 Task: Create a due date automation trigger when advanced on, on the tuesday after a card is due add fields without custom field "Resume" set to a number lower or equal to 1 and greater than 10 at 11:00 AM.
Action: Mouse pressed left at (807, 248)
Screenshot: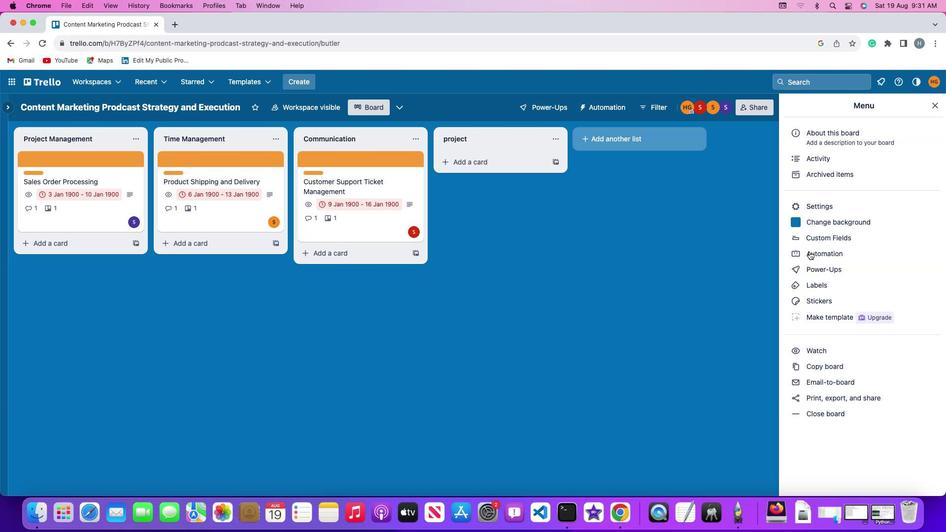 
Action: Mouse moved to (64, 231)
Screenshot: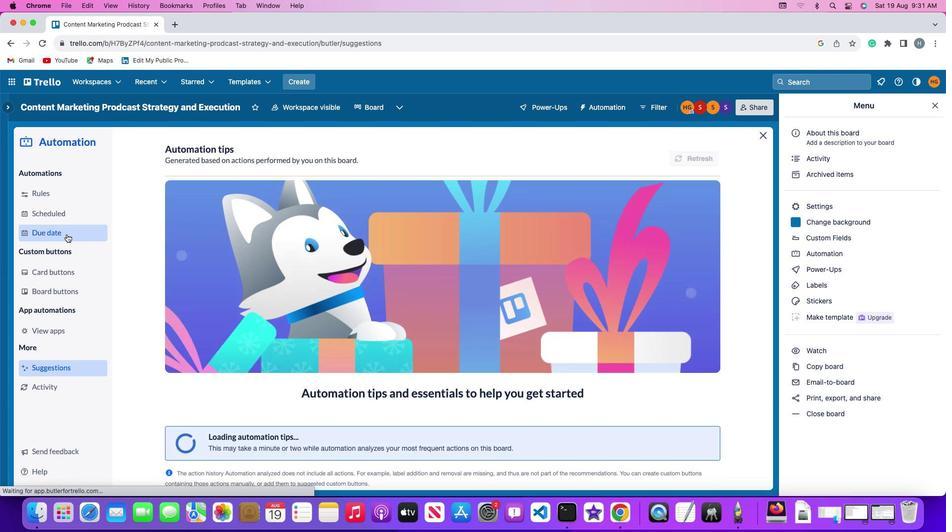
Action: Mouse pressed left at (64, 231)
Screenshot: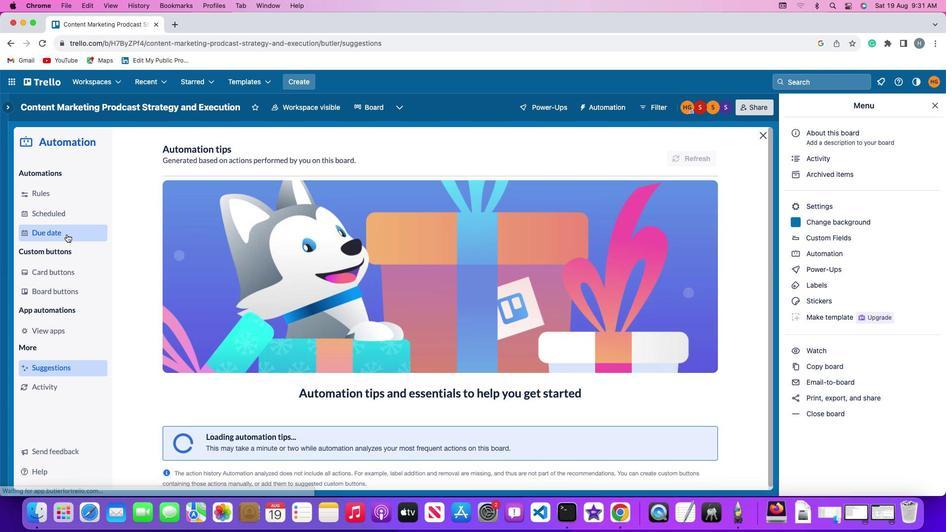 
Action: Mouse moved to (653, 148)
Screenshot: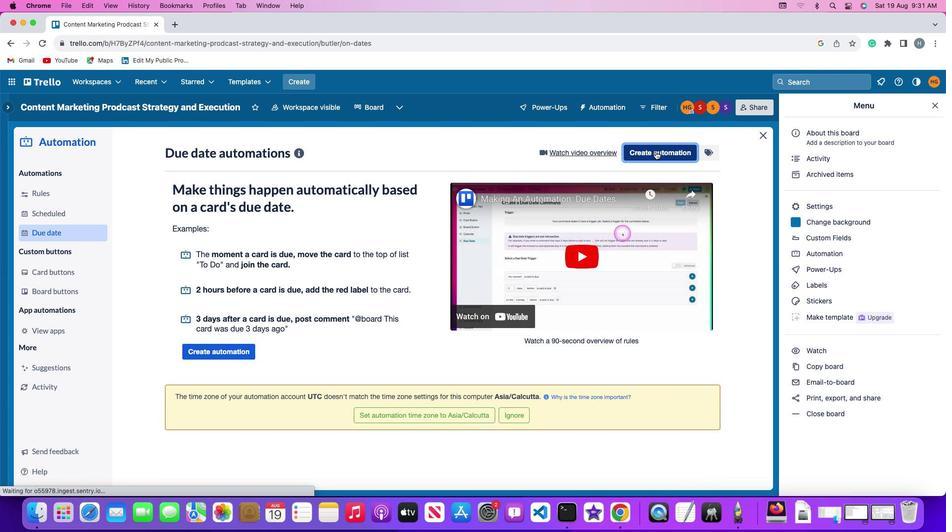 
Action: Mouse pressed left at (653, 148)
Screenshot: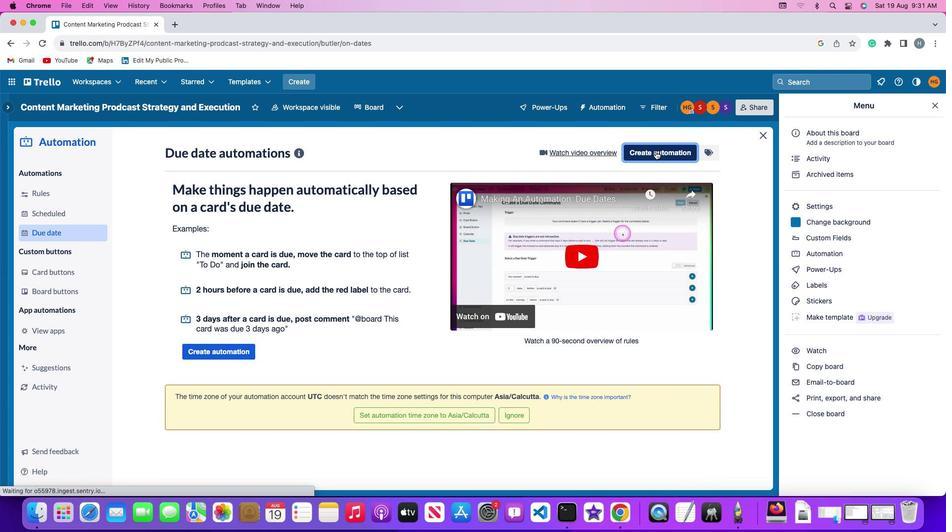 
Action: Mouse moved to (259, 245)
Screenshot: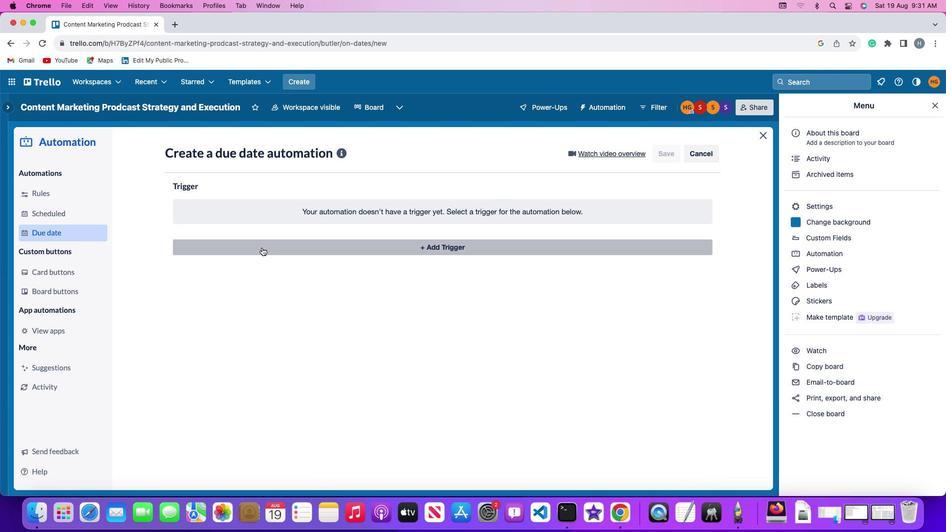 
Action: Mouse pressed left at (259, 245)
Screenshot: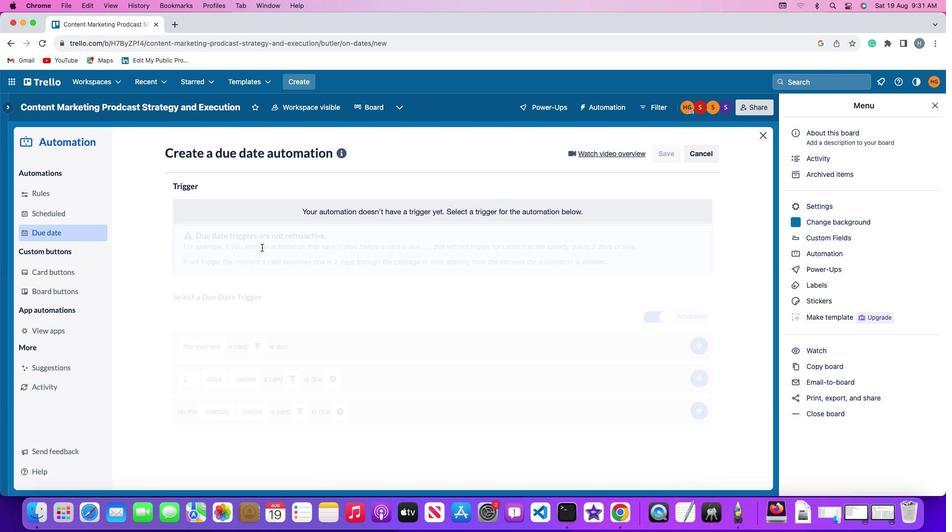 
Action: Mouse moved to (219, 427)
Screenshot: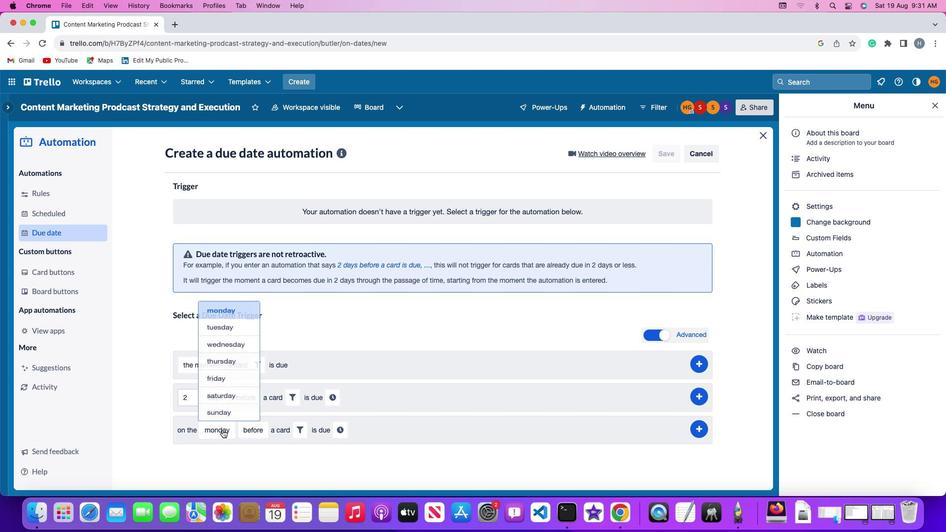 
Action: Mouse pressed left at (219, 427)
Screenshot: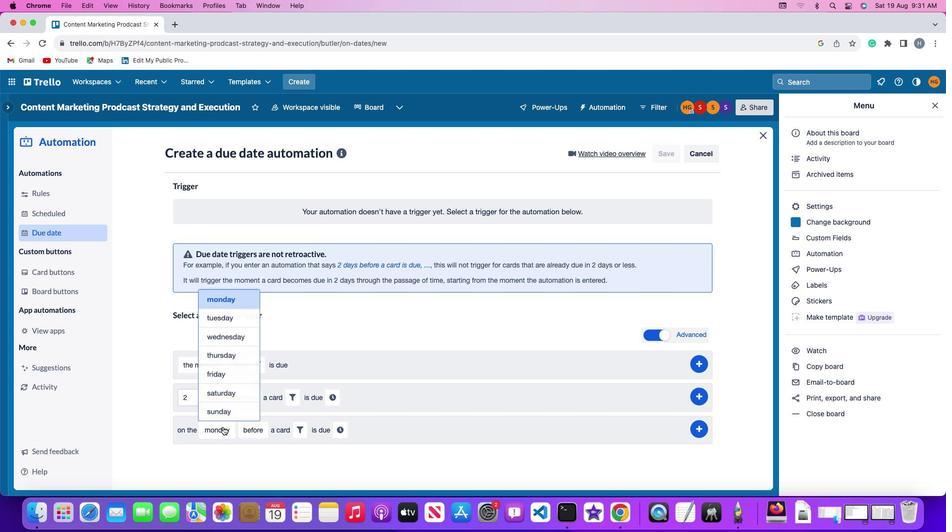 
Action: Mouse moved to (233, 308)
Screenshot: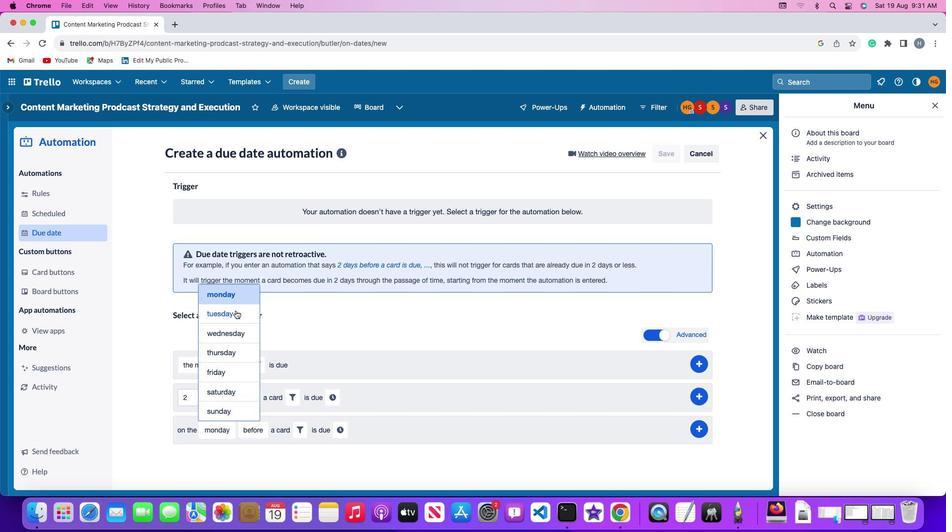 
Action: Mouse pressed left at (233, 308)
Screenshot: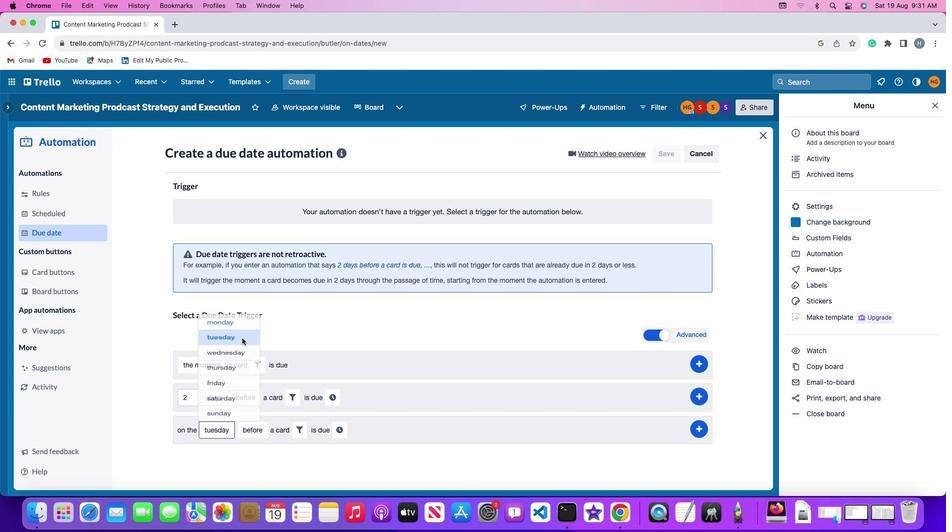 
Action: Mouse moved to (258, 428)
Screenshot: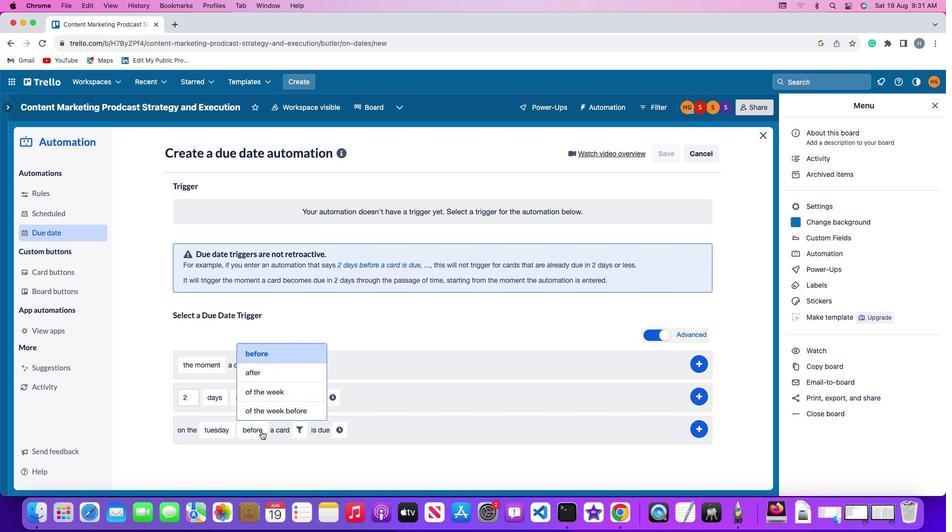 
Action: Mouse pressed left at (258, 428)
Screenshot: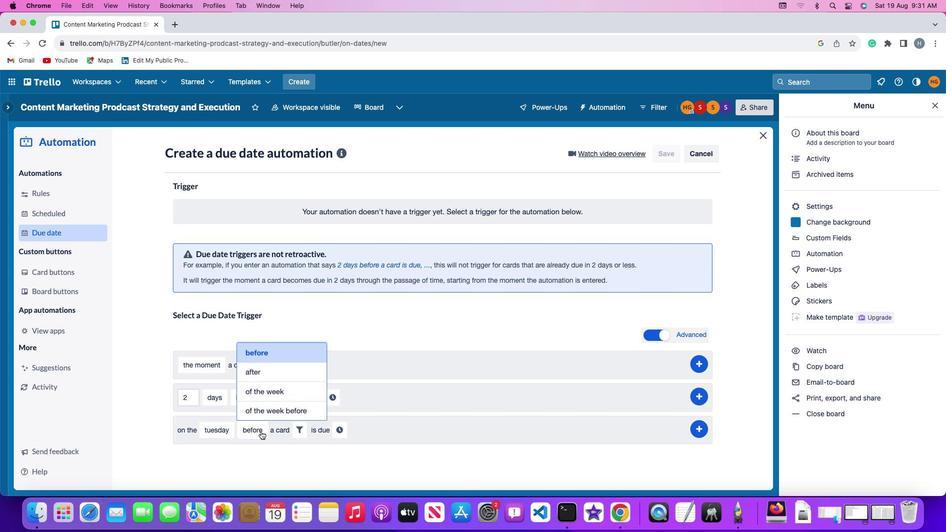 
Action: Mouse moved to (261, 369)
Screenshot: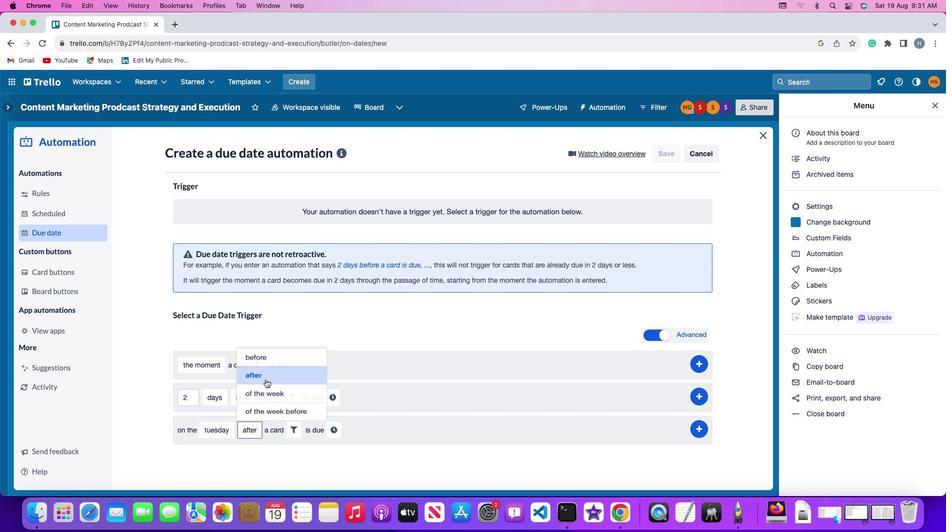 
Action: Mouse pressed left at (261, 369)
Screenshot: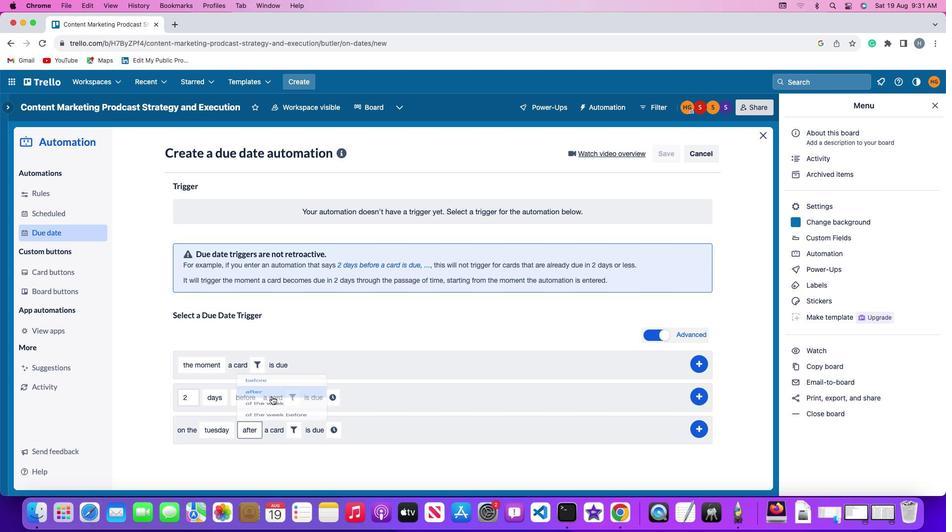 
Action: Mouse moved to (293, 425)
Screenshot: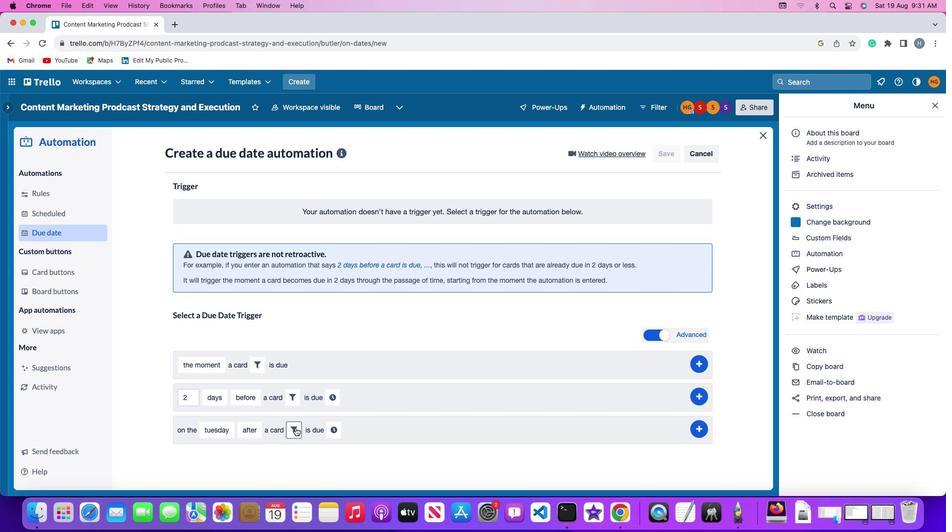 
Action: Mouse pressed left at (293, 425)
Screenshot: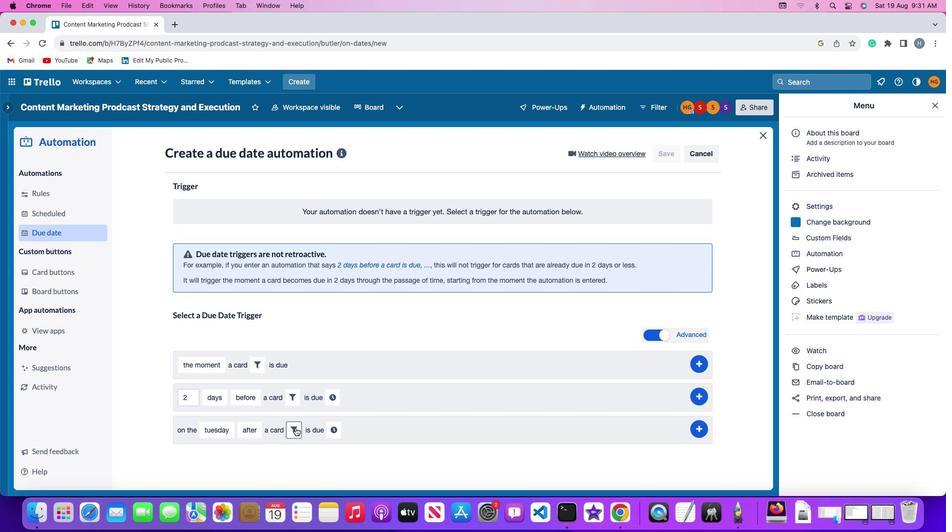 
Action: Mouse moved to (457, 459)
Screenshot: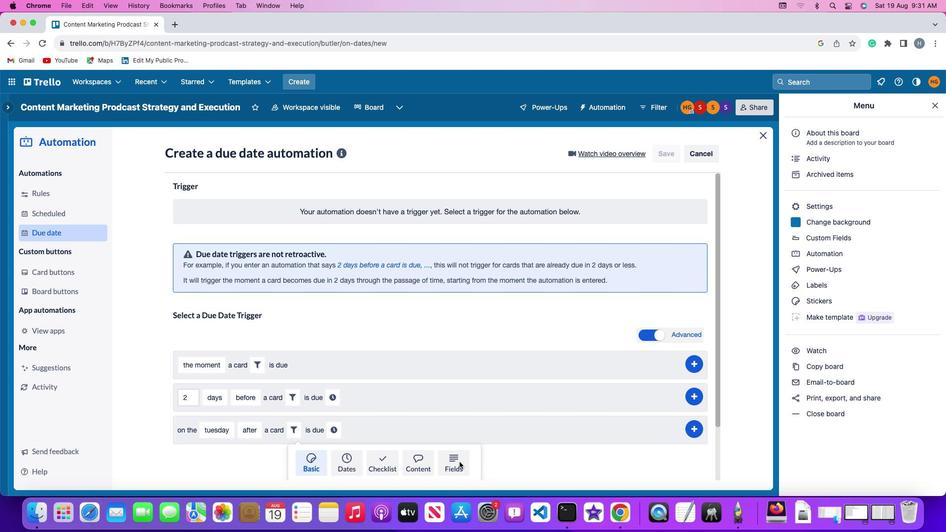 
Action: Mouse pressed left at (457, 459)
Screenshot: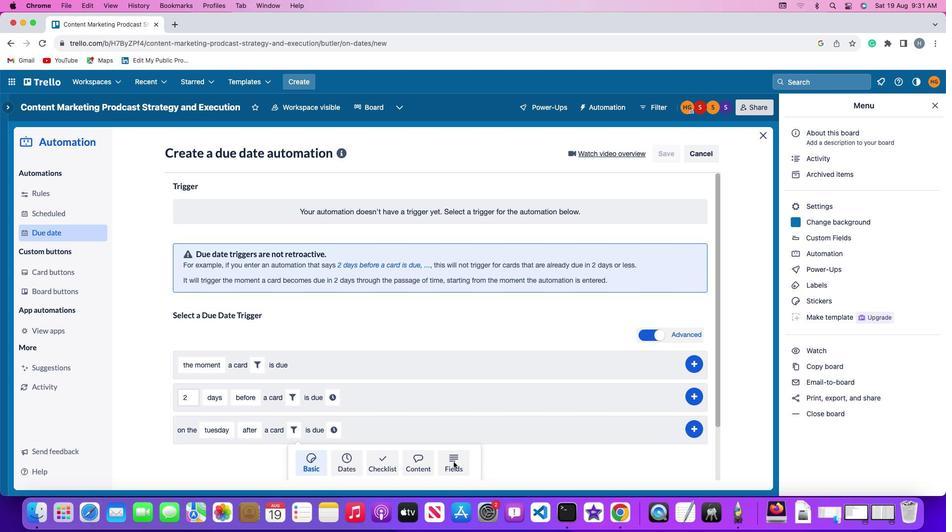 
Action: Mouse moved to (255, 439)
Screenshot: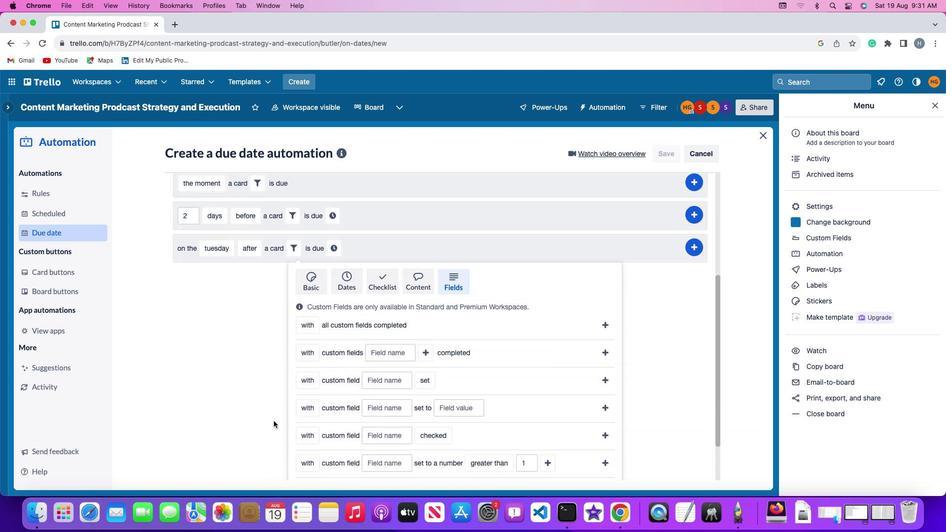 
Action: Mouse scrolled (255, 439) with delta (-1, -2)
Screenshot: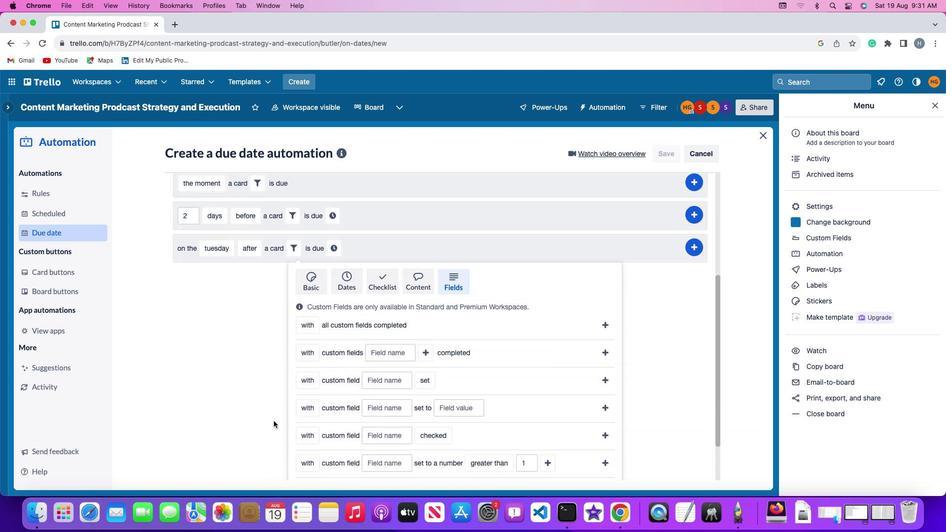 
Action: Mouse moved to (262, 434)
Screenshot: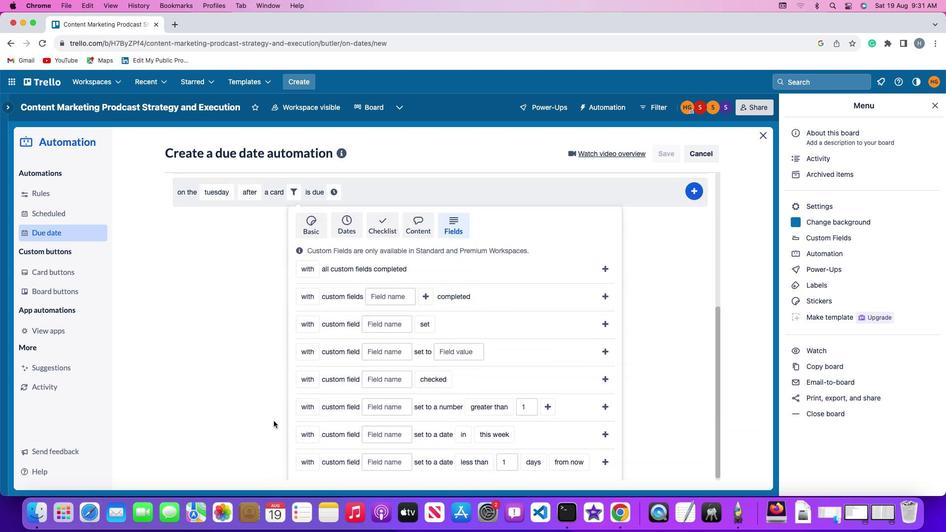 
Action: Mouse scrolled (262, 434) with delta (-1, -2)
Screenshot: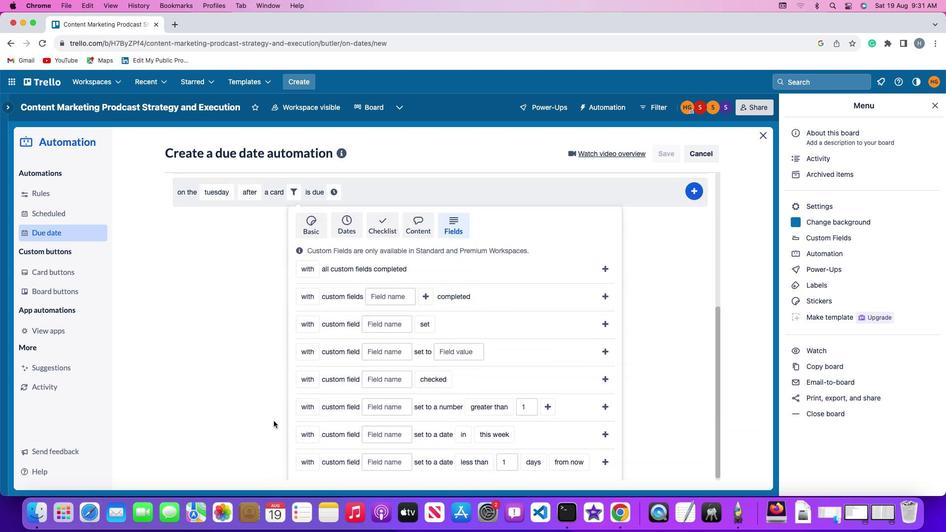 
Action: Mouse moved to (267, 430)
Screenshot: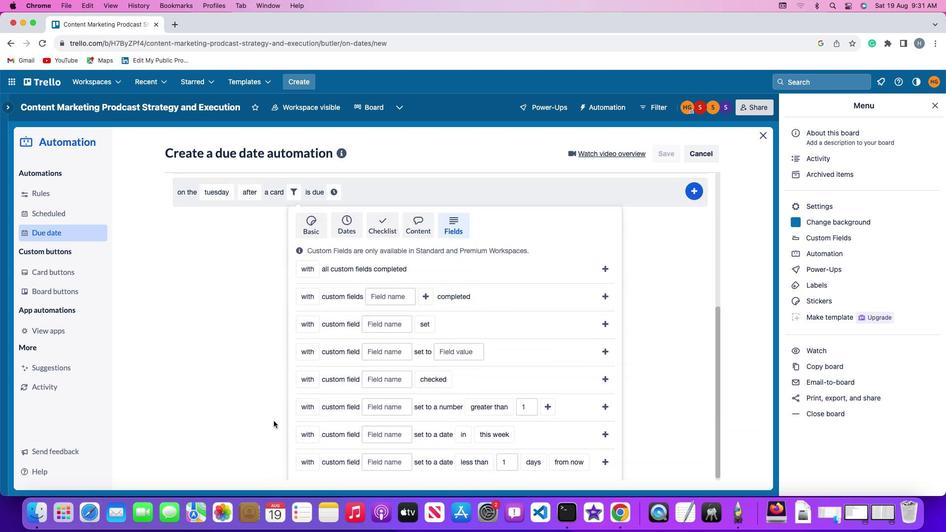
Action: Mouse scrolled (267, 430) with delta (-1, -3)
Screenshot: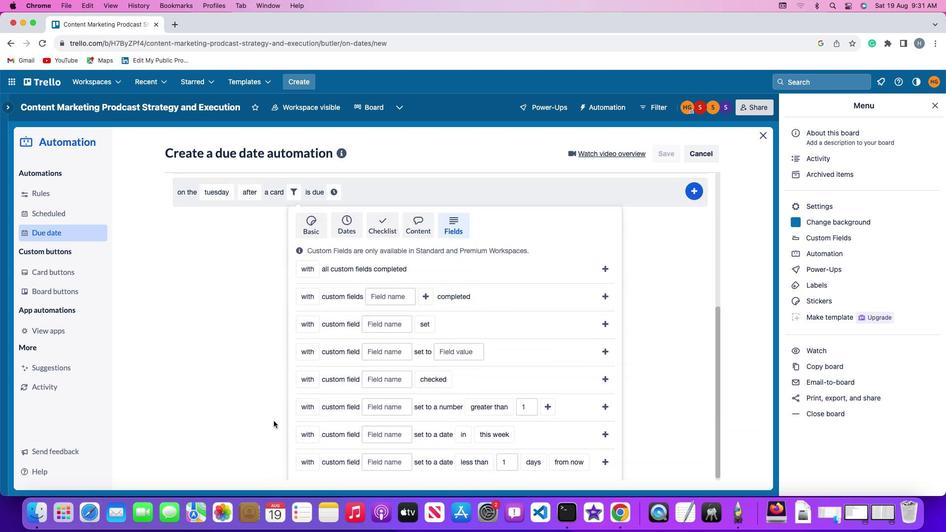 
Action: Mouse moved to (269, 427)
Screenshot: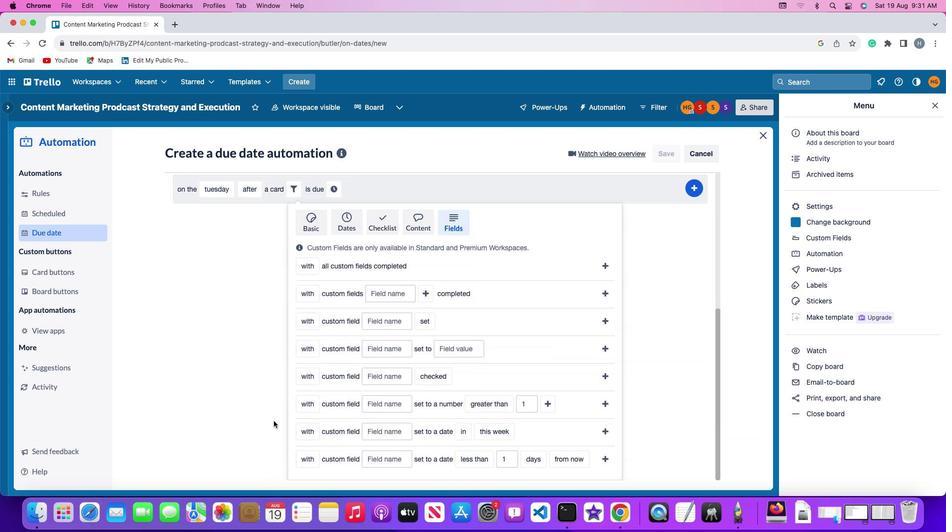 
Action: Mouse scrolled (269, 427) with delta (-1, -4)
Screenshot: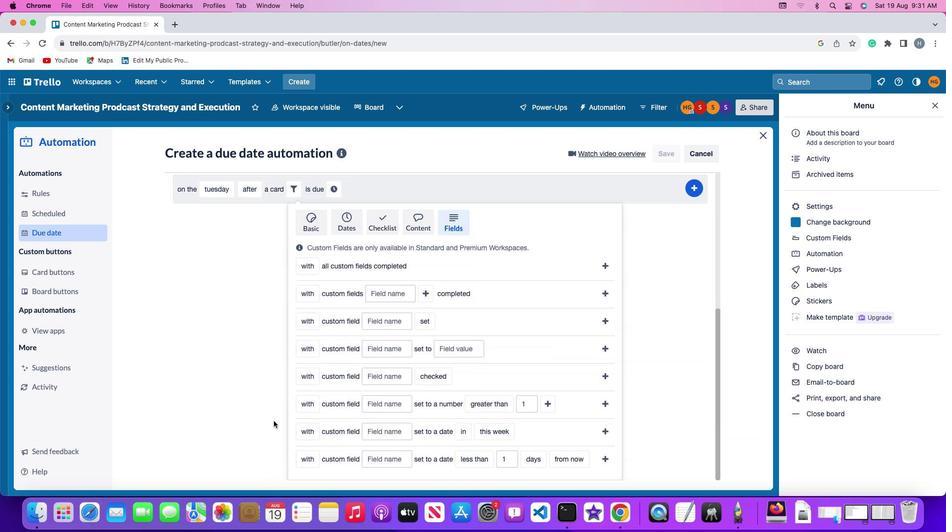 
Action: Mouse moved to (270, 423)
Screenshot: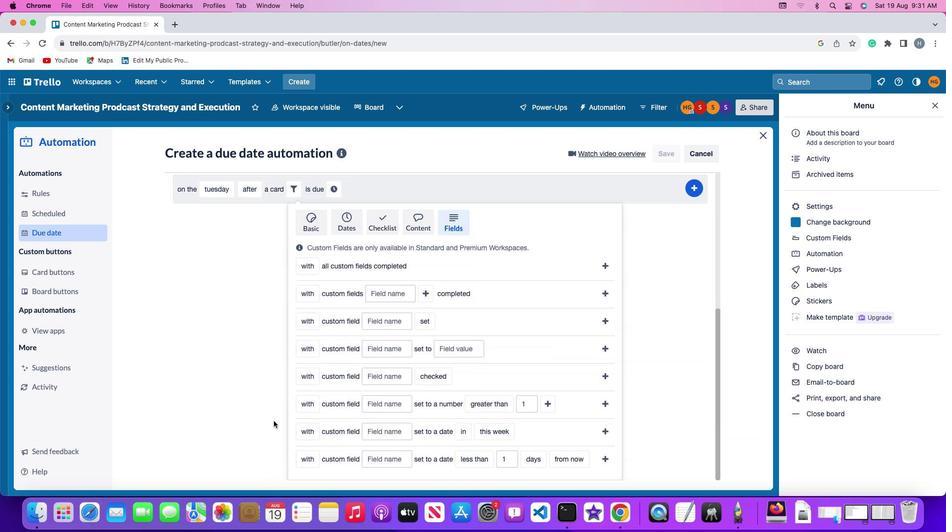 
Action: Mouse scrolled (270, 423) with delta (-1, -4)
Screenshot: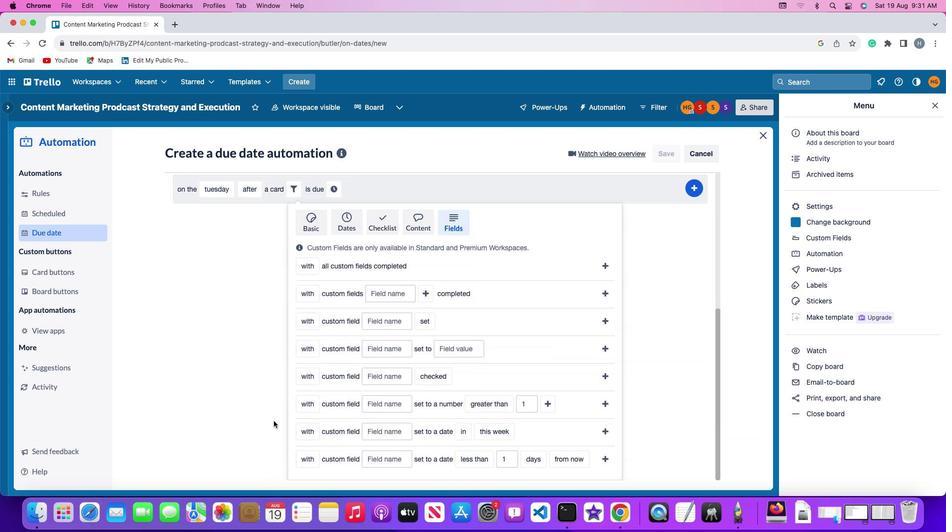 
Action: Mouse moved to (271, 418)
Screenshot: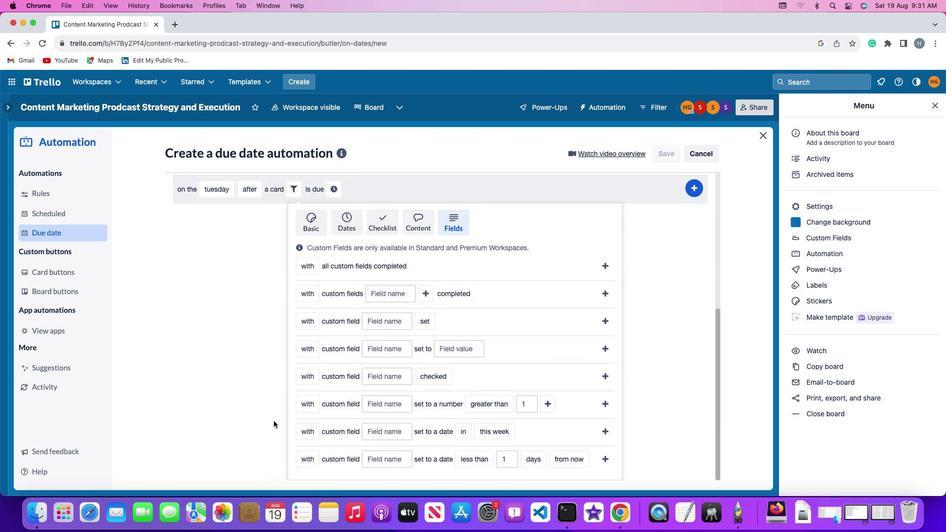 
Action: Mouse scrolled (271, 418) with delta (-1, -2)
Screenshot: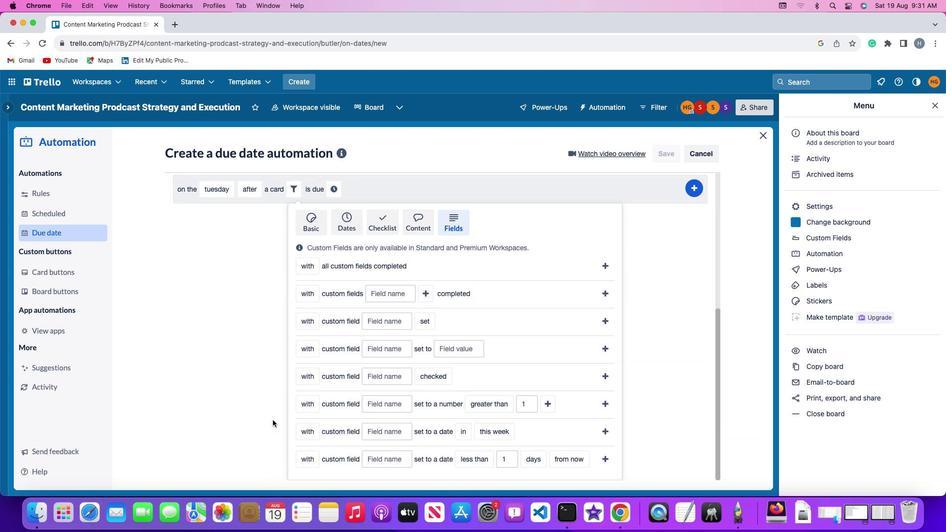 
Action: Mouse scrolled (271, 418) with delta (-1, -2)
Screenshot: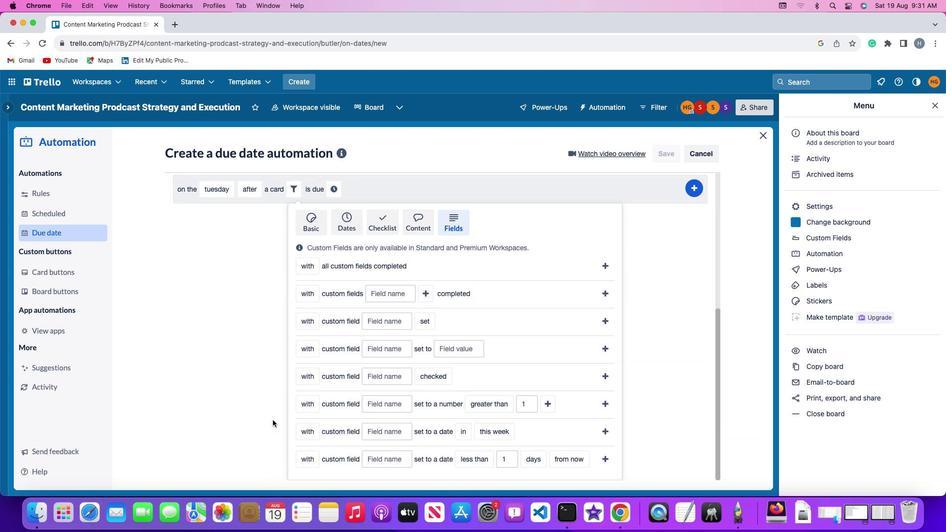 
Action: Mouse moved to (271, 418)
Screenshot: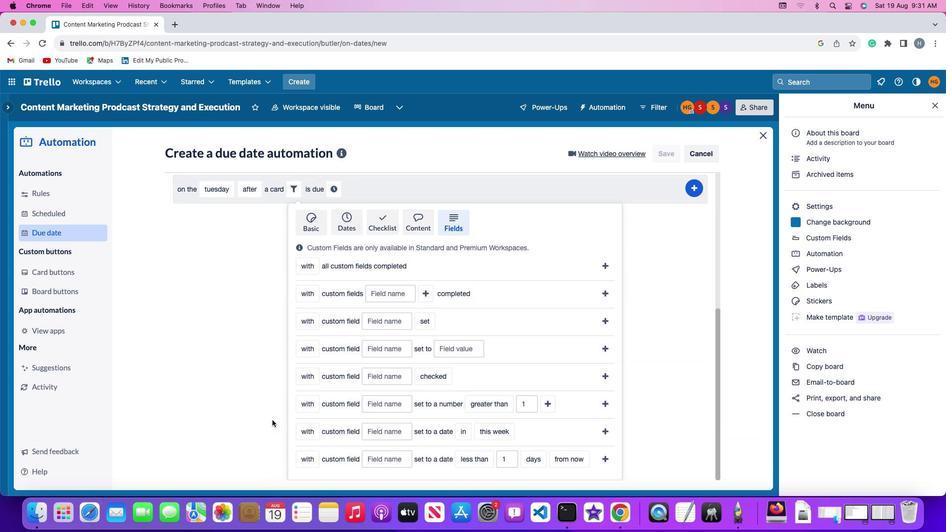 
Action: Mouse scrolled (271, 418) with delta (-1, -3)
Screenshot: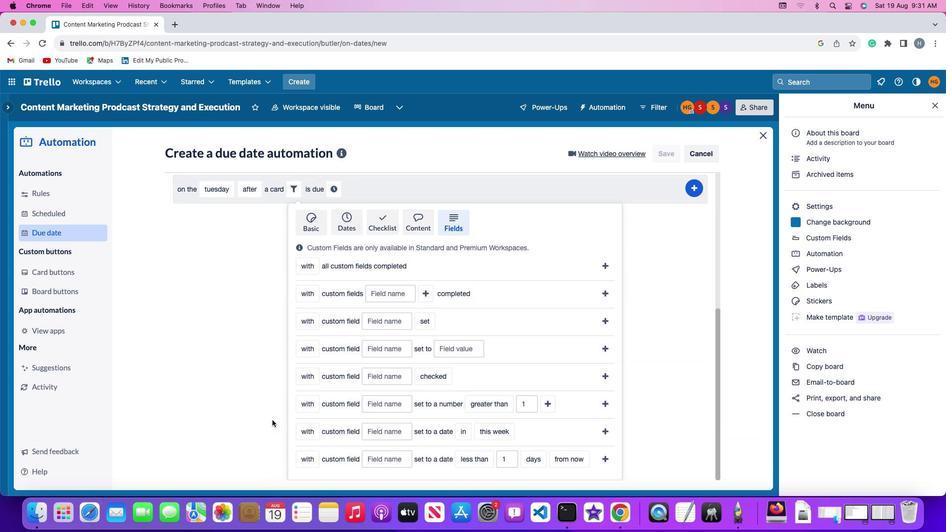 
Action: Mouse moved to (271, 418)
Screenshot: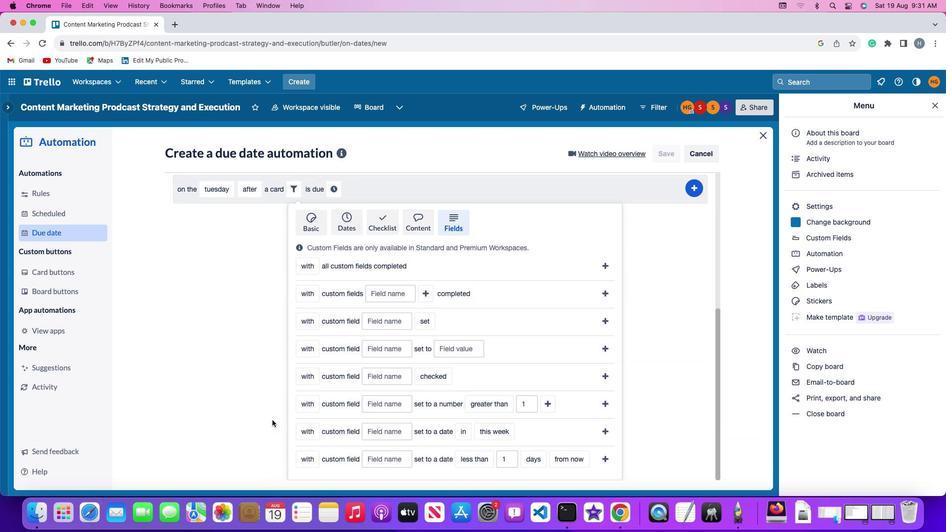 
Action: Mouse scrolled (271, 418) with delta (-1, -4)
Screenshot: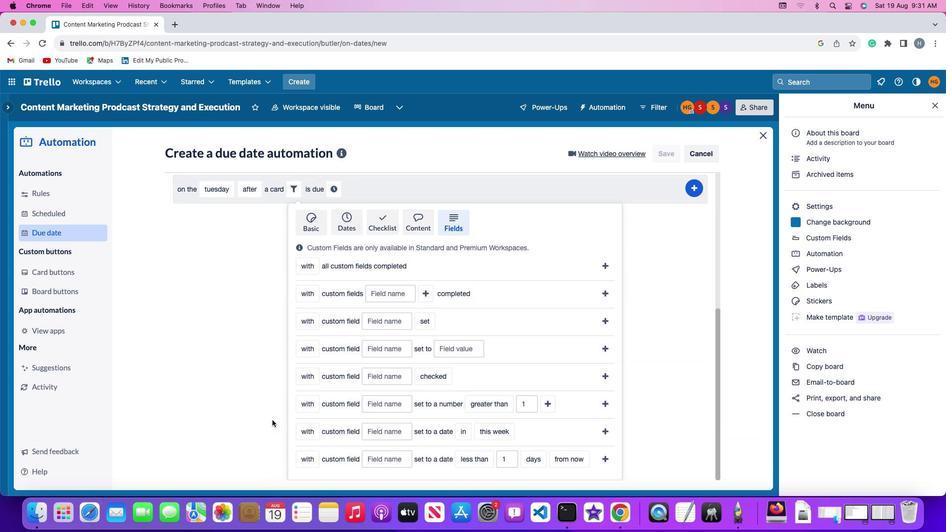 
Action: Mouse moved to (270, 418)
Screenshot: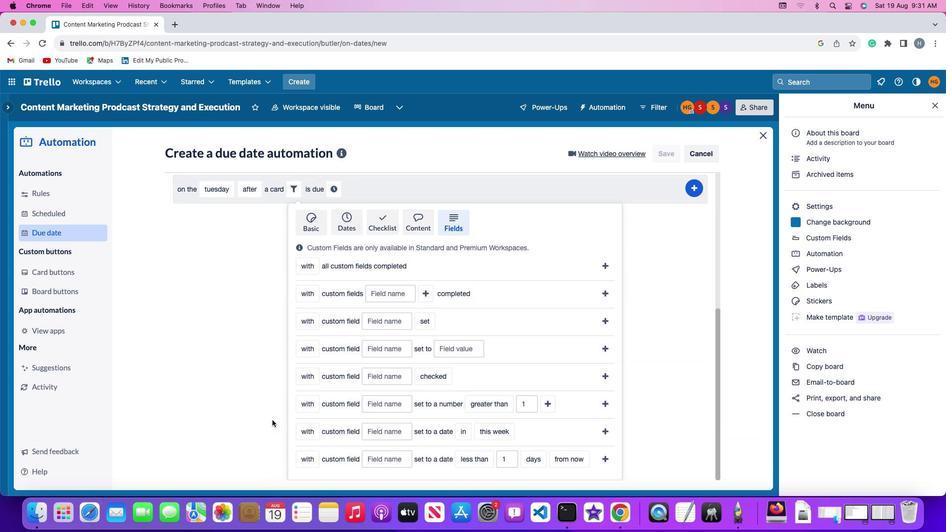 
Action: Mouse scrolled (270, 418) with delta (-1, -4)
Screenshot: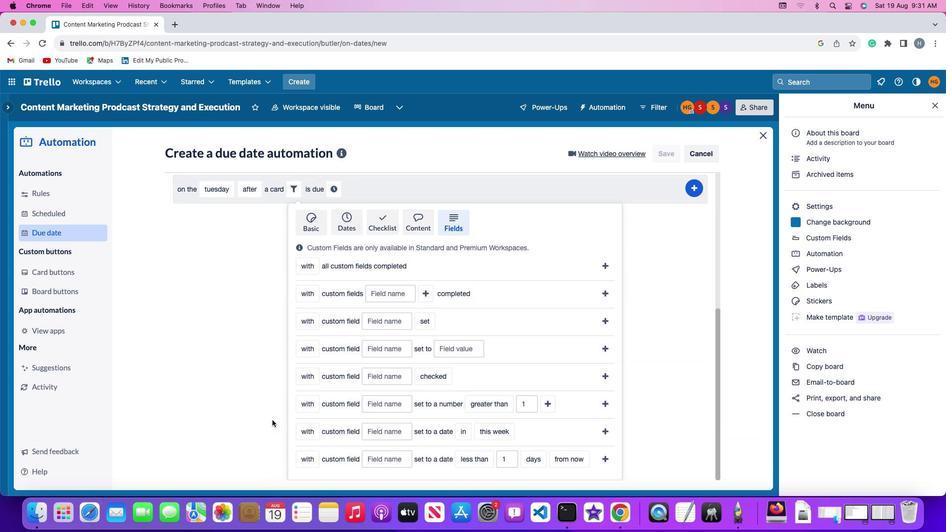 
Action: Mouse moved to (305, 405)
Screenshot: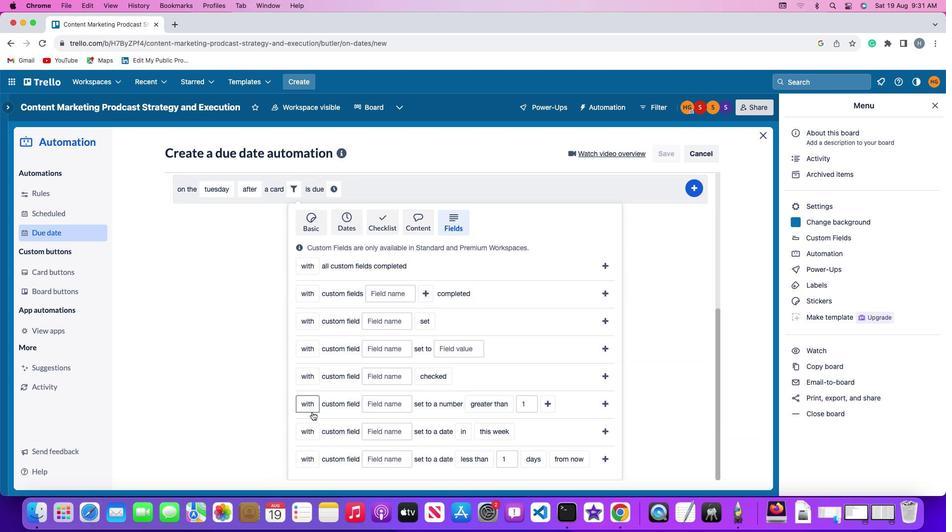 
Action: Mouse pressed left at (305, 405)
Screenshot: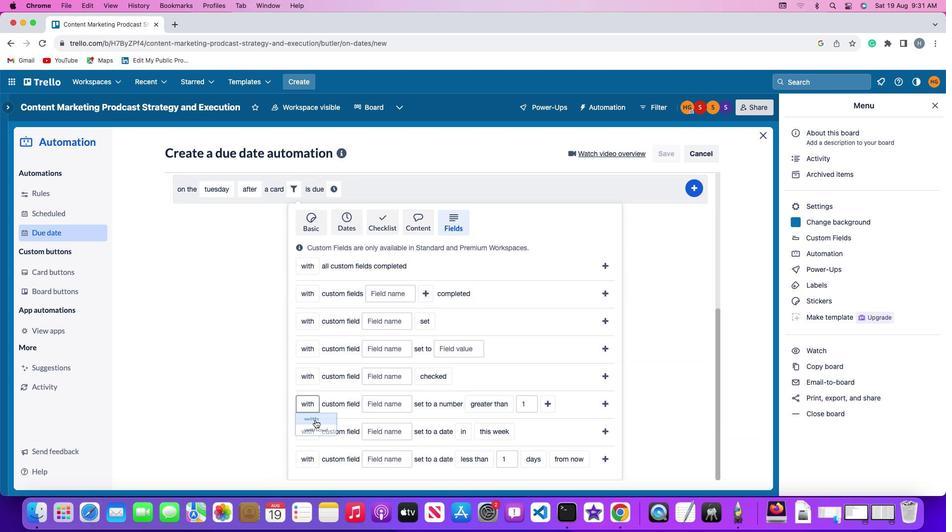 
Action: Mouse moved to (314, 439)
Screenshot: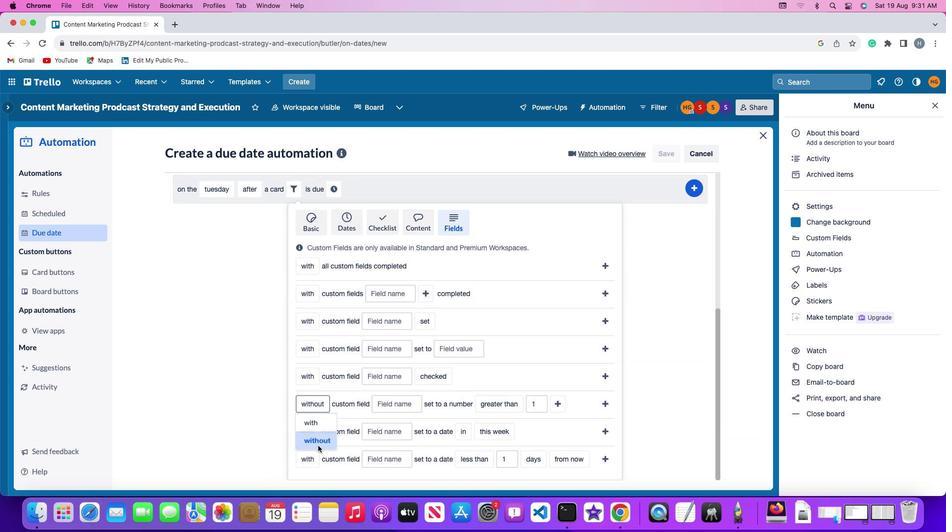 
Action: Mouse pressed left at (314, 439)
Screenshot: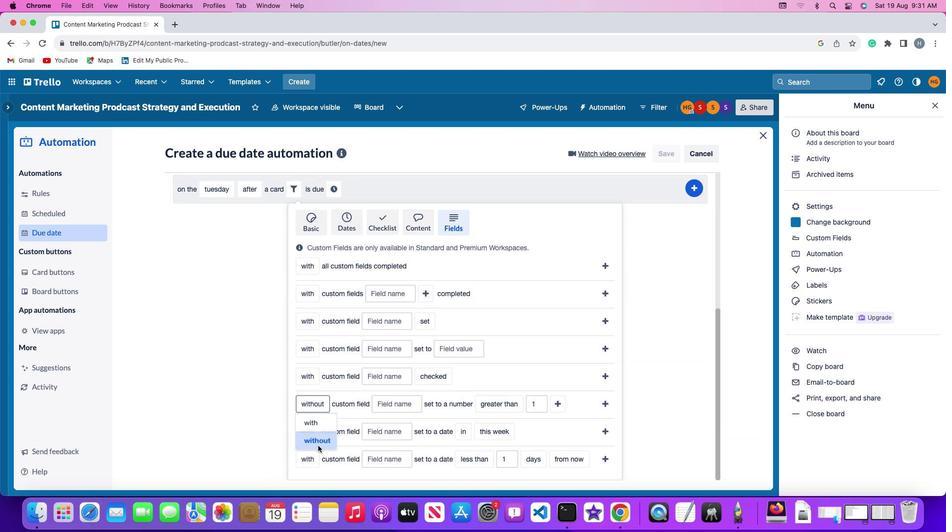 
Action: Mouse moved to (389, 400)
Screenshot: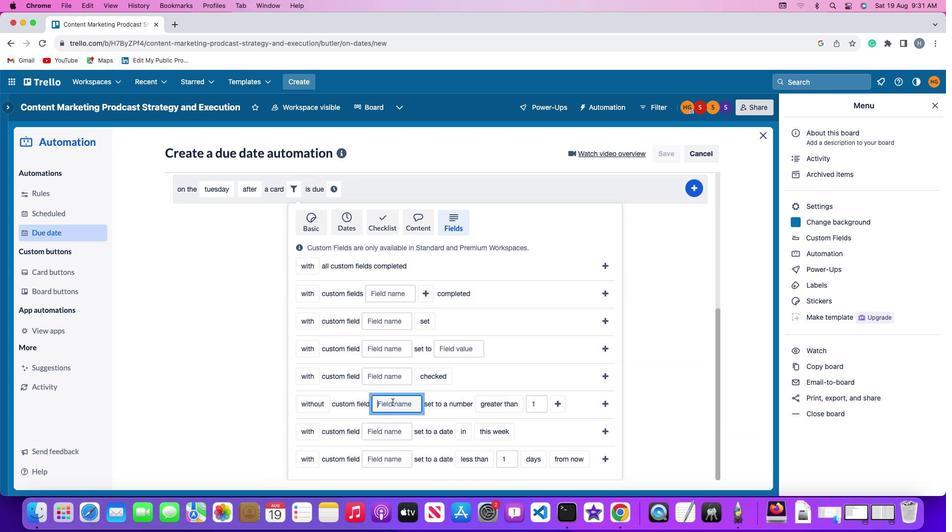 
Action: Mouse pressed left at (389, 400)
Screenshot: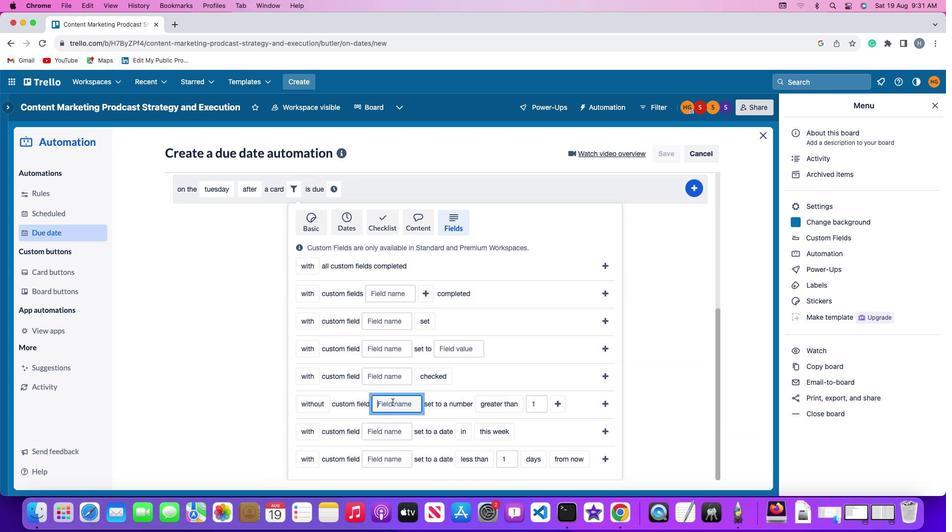 
Action: Key pressed Key.shift'R''e''s''u''m''e'
Screenshot: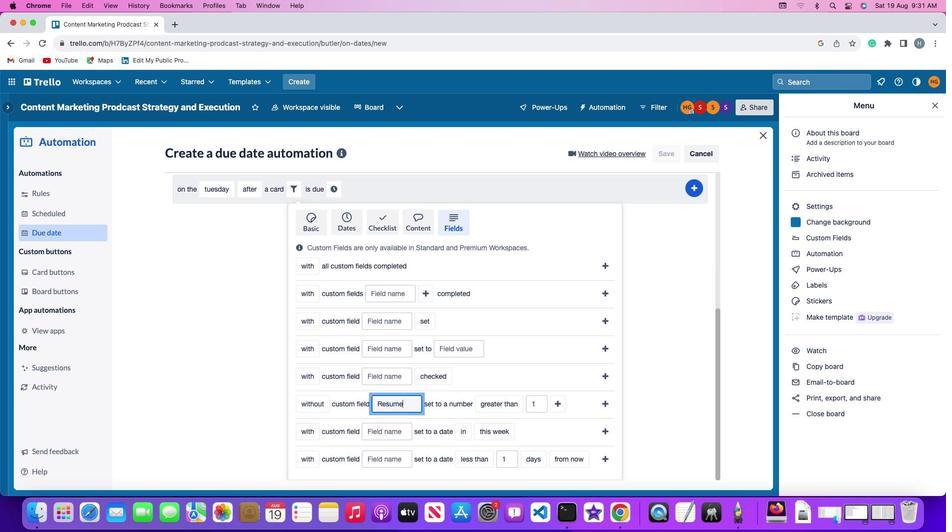 
Action: Mouse moved to (470, 394)
Screenshot: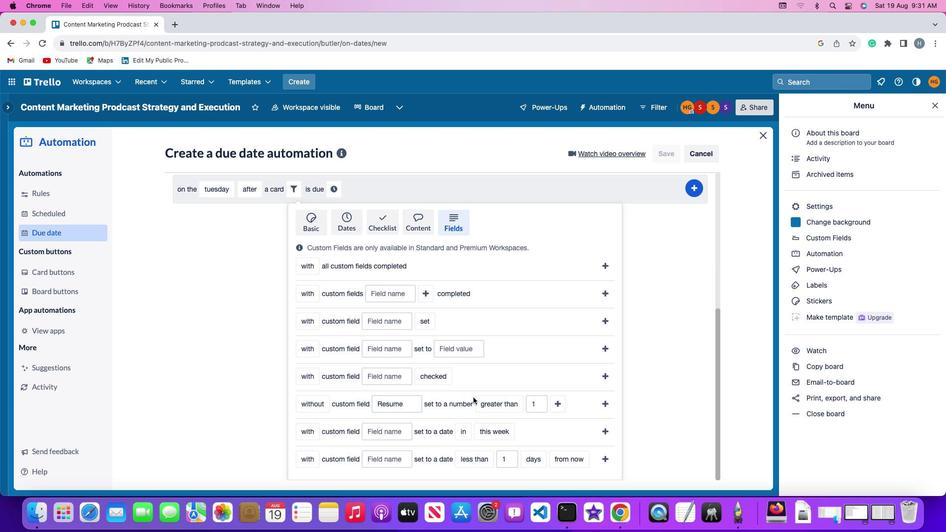 
Action: Mouse pressed left at (470, 394)
Screenshot: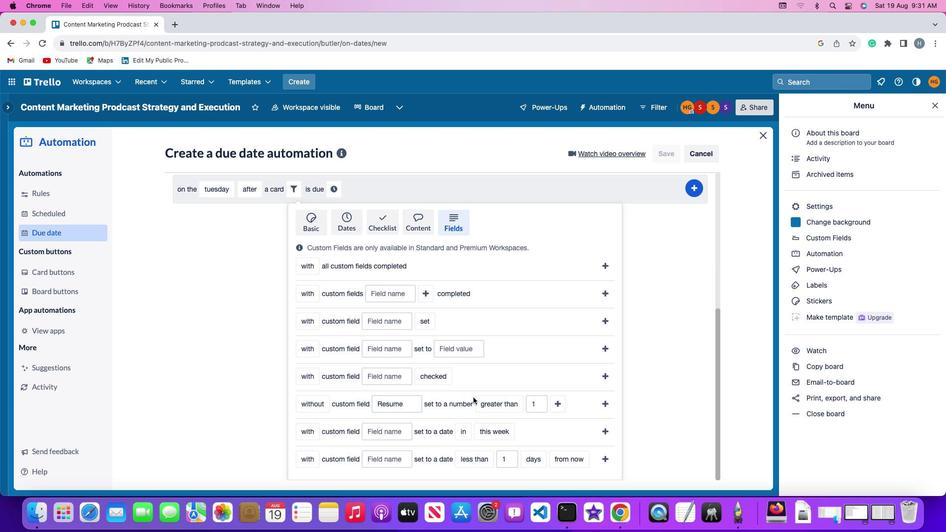 
Action: Mouse moved to (479, 398)
Screenshot: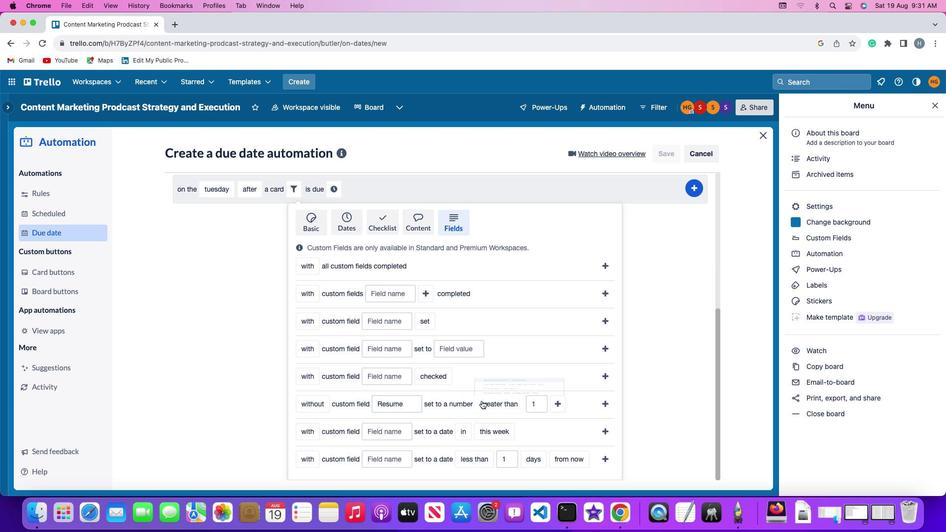 
Action: Mouse pressed left at (479, 398)
Screenshot: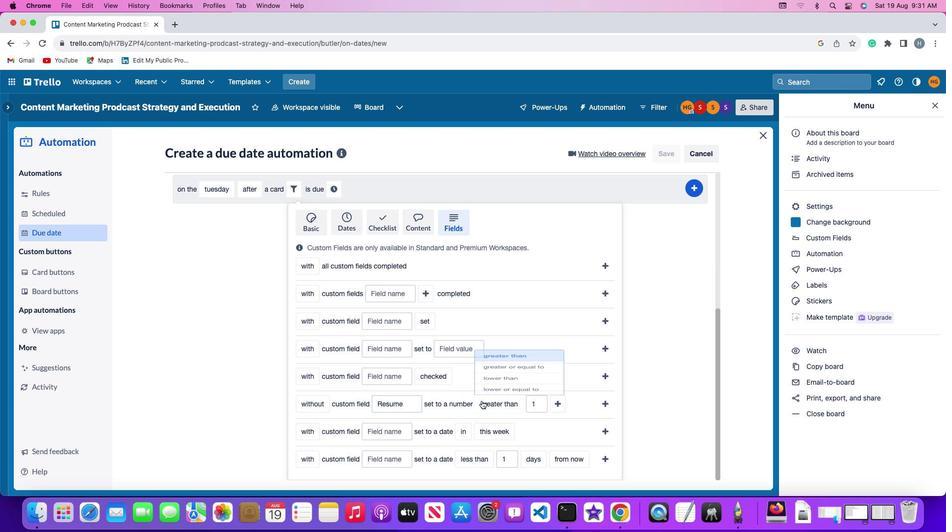 
Action: Mouse moved to (492, 383)
Screenshot: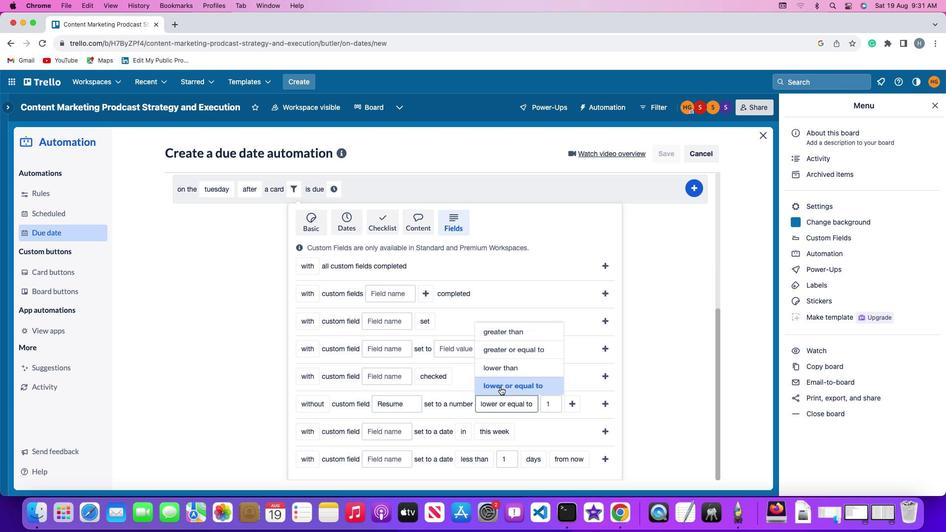 
Action: Mouse pressed left at (492, 383)
Screenshot: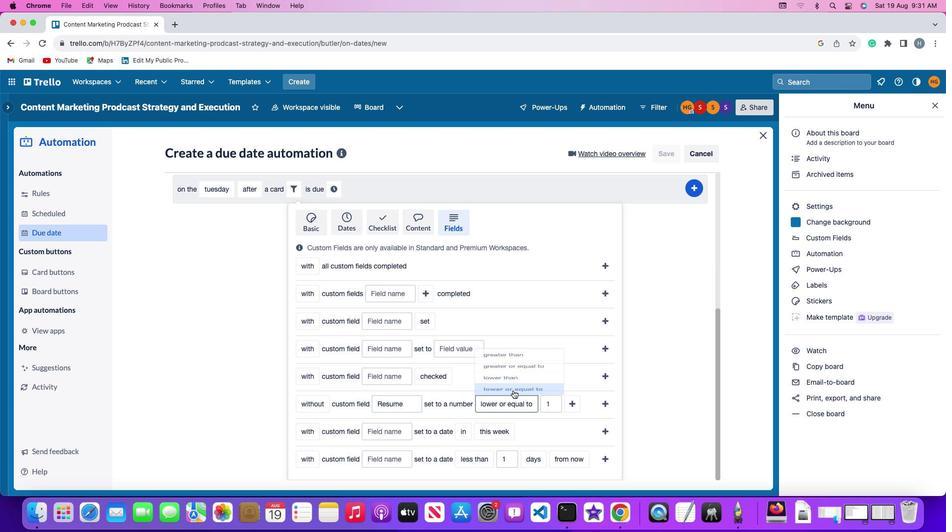 
Action: Mouse moved to (554, 403)
Screenshot: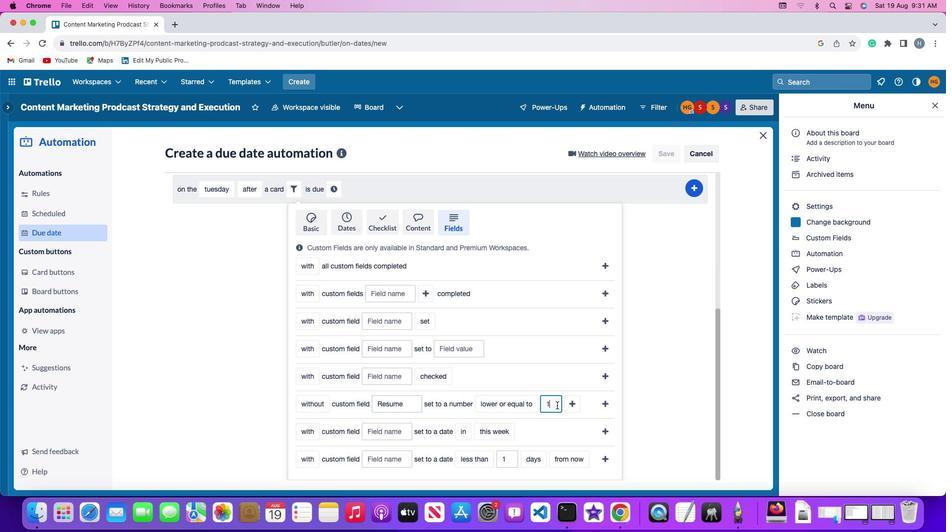 
Action: Mouse pressed left at (554, 403)
Screenshot: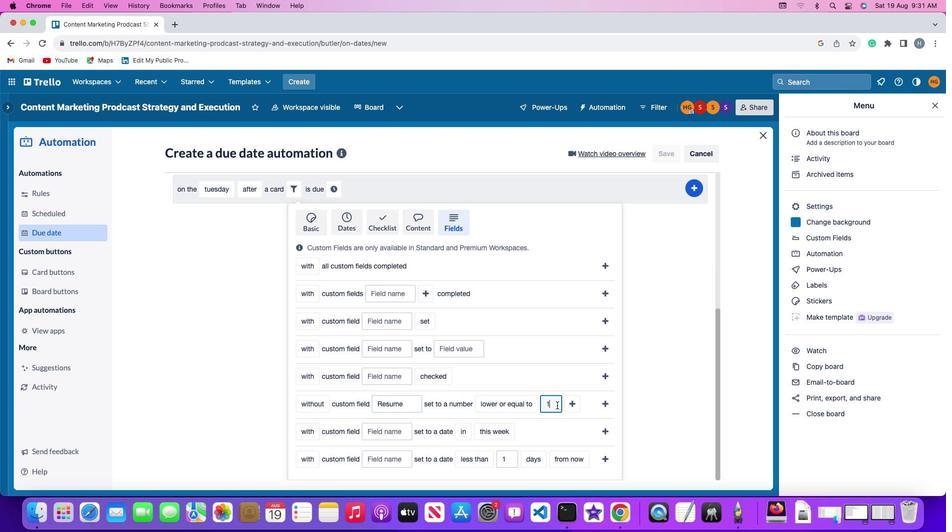 
Action: Mouse moved to (554, 402)
Screenshot: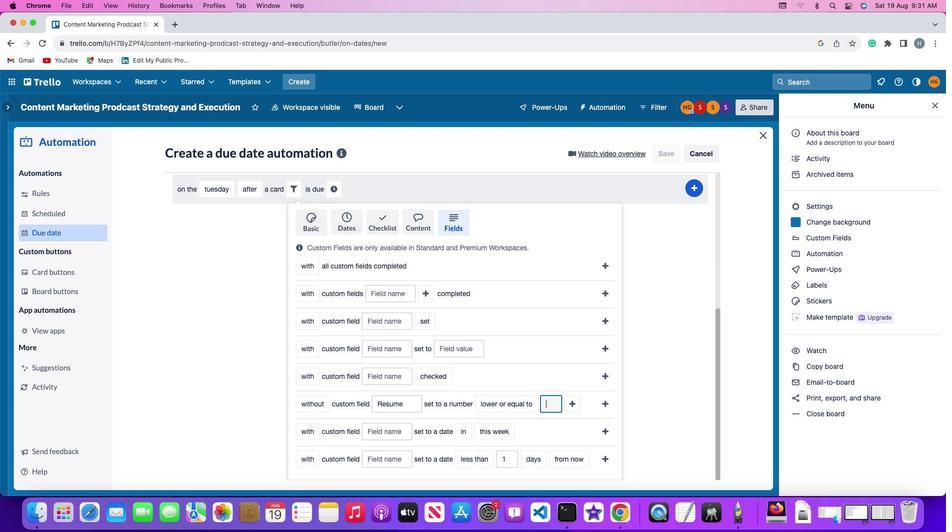 
Action: Key pressed Key.backspace
Screenshot: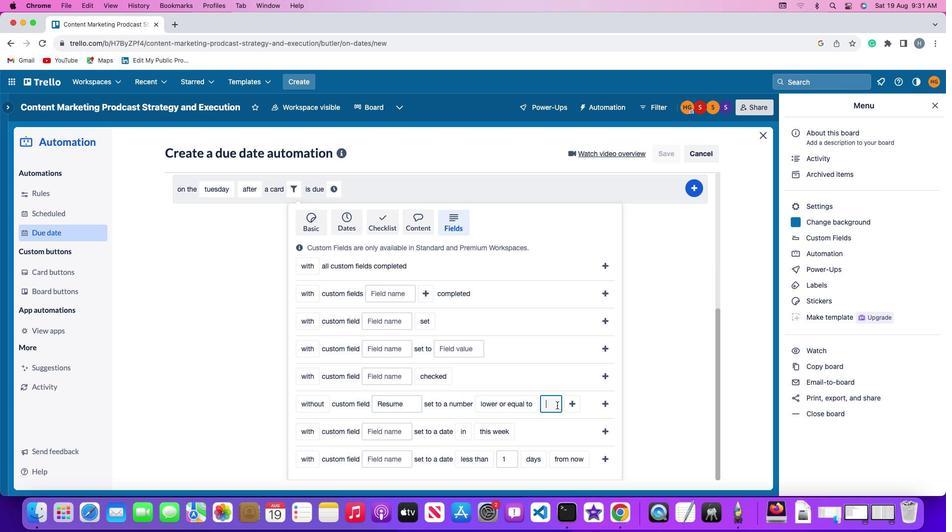 
Action: Mouse moved to (554, 403)
Screenshot: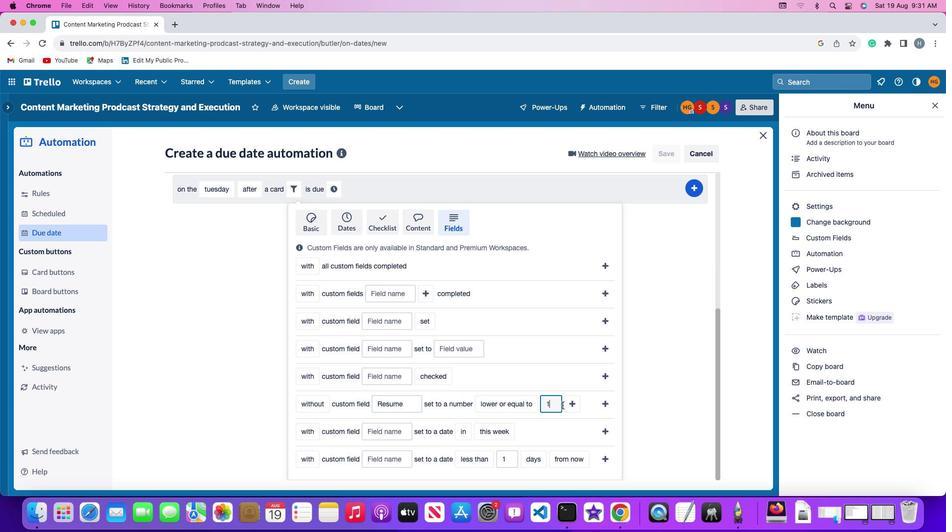 
Action: Key pressed '1'
Screenshot: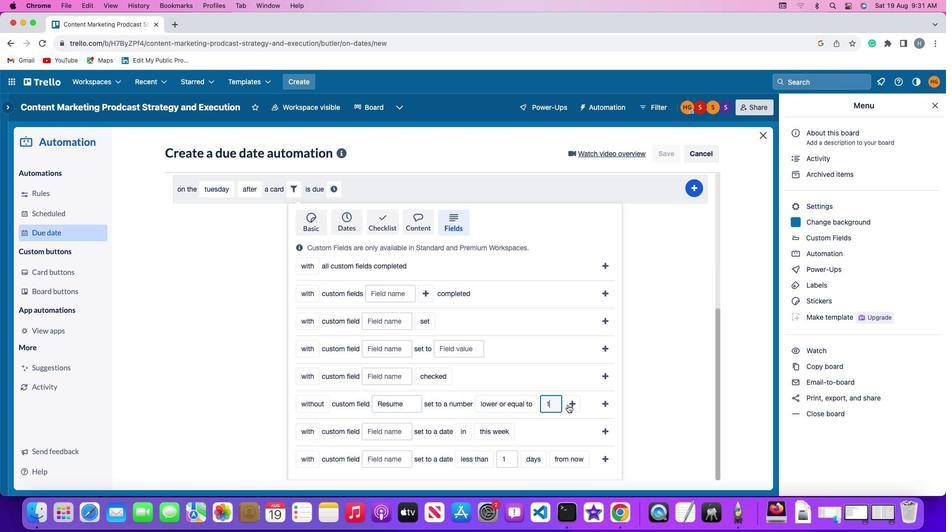 
Action: Mouse moved to (568, 402)
Screenshot: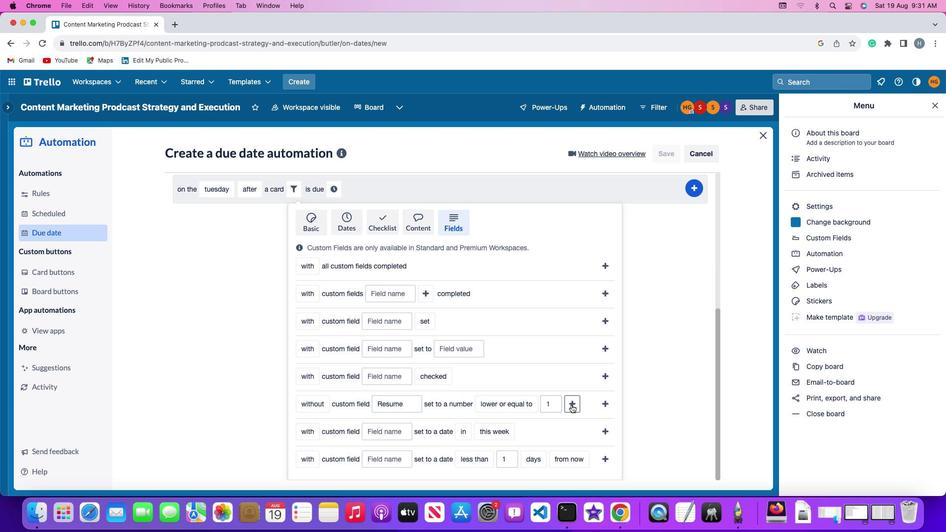 
Action: Mouse pressed left at (568, 402)
Screenshot: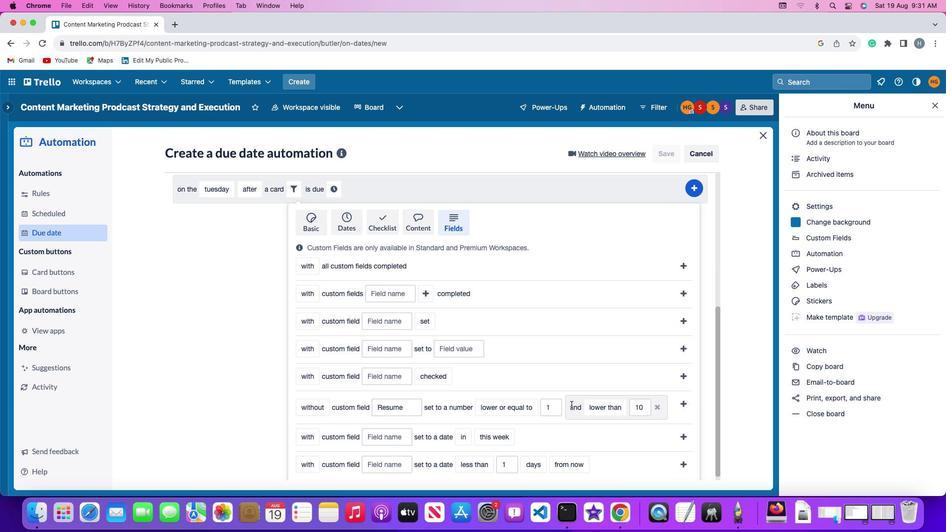 
Action: Mouse moved to (610, 407)
Screenshot: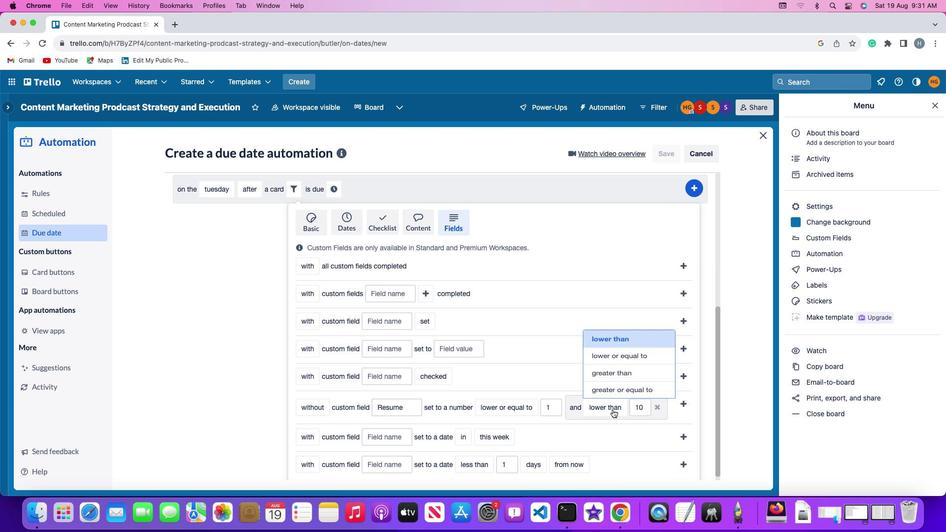 
Action: Mouse pressed left at (610, 407)
Screenshot: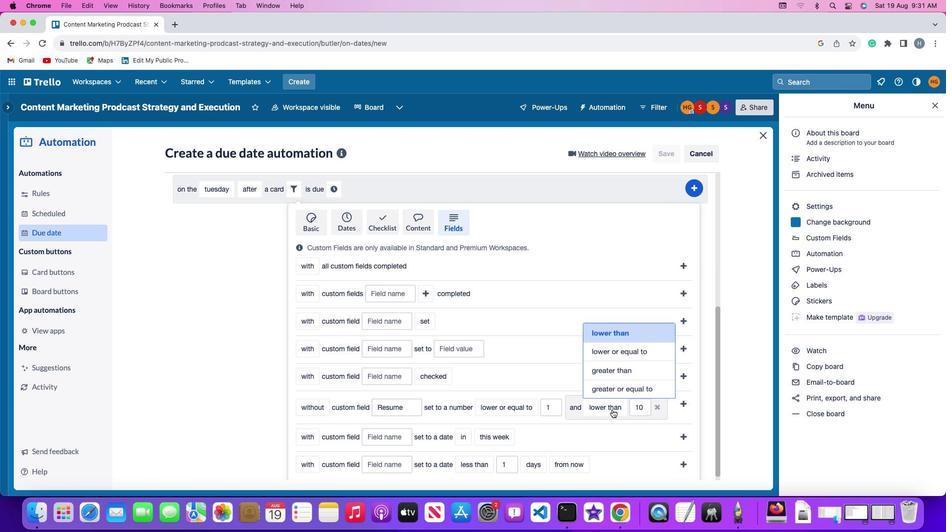 
Action: Mouse moved to (615, 356)
Screenshot: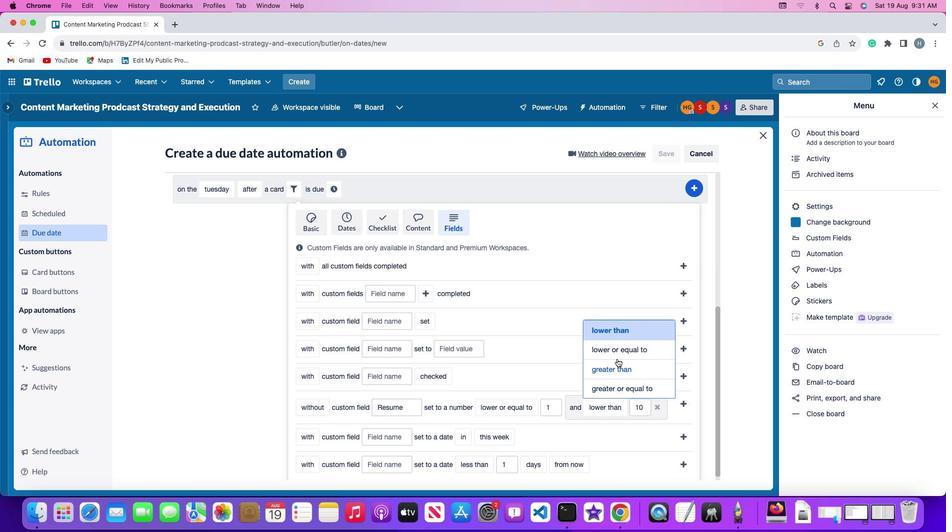 
Action: Mouse pressed left at (615, 356)
Screenshot: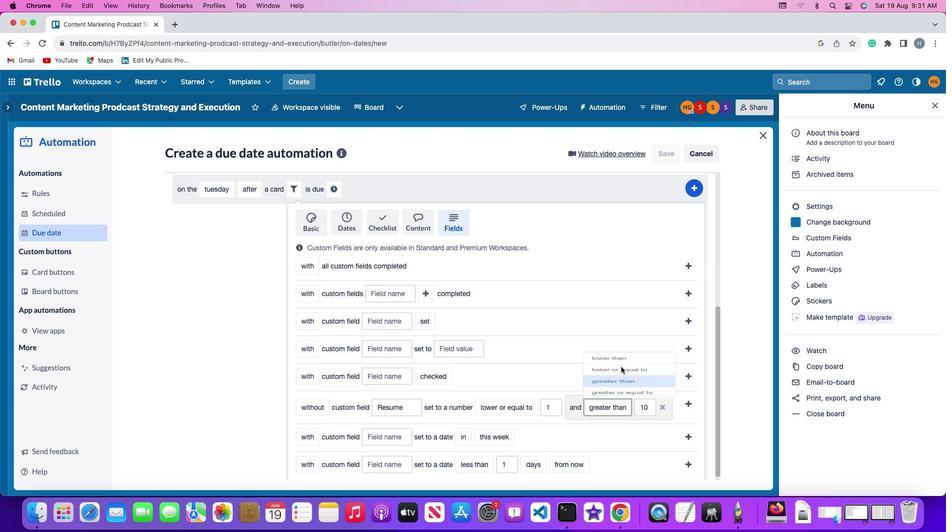 
Action: Mouse moved to (647, 403)
Screenshot: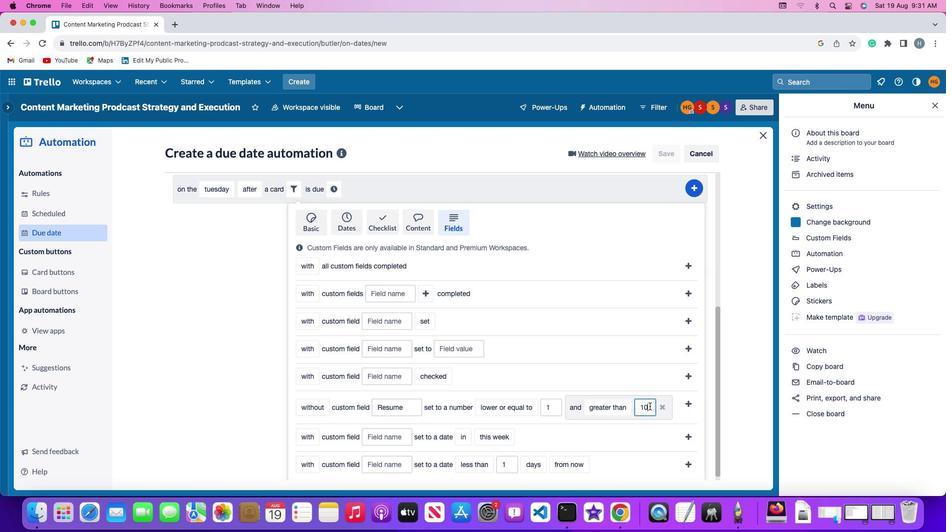 
Action: Mouse pressed left at (647, 403)
Screenshot: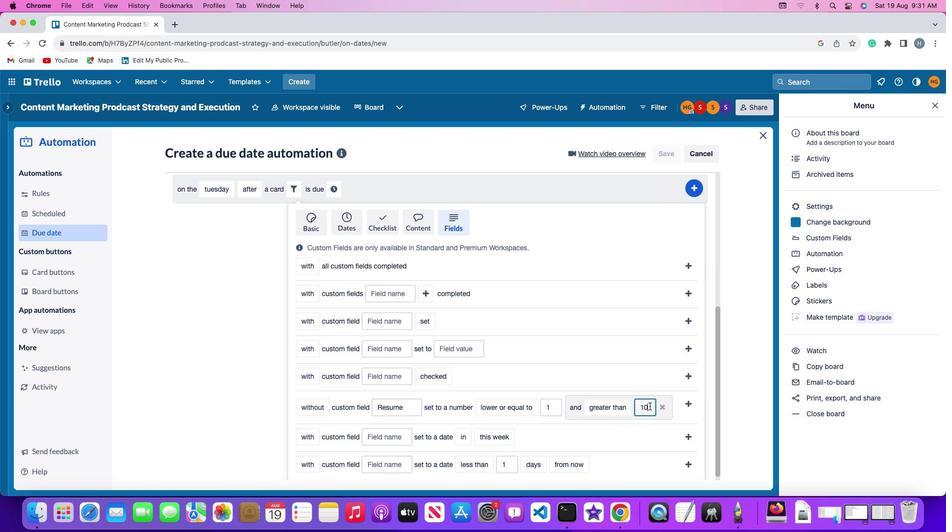 
Action: Mouse moved to (647, 403)
Screenshot: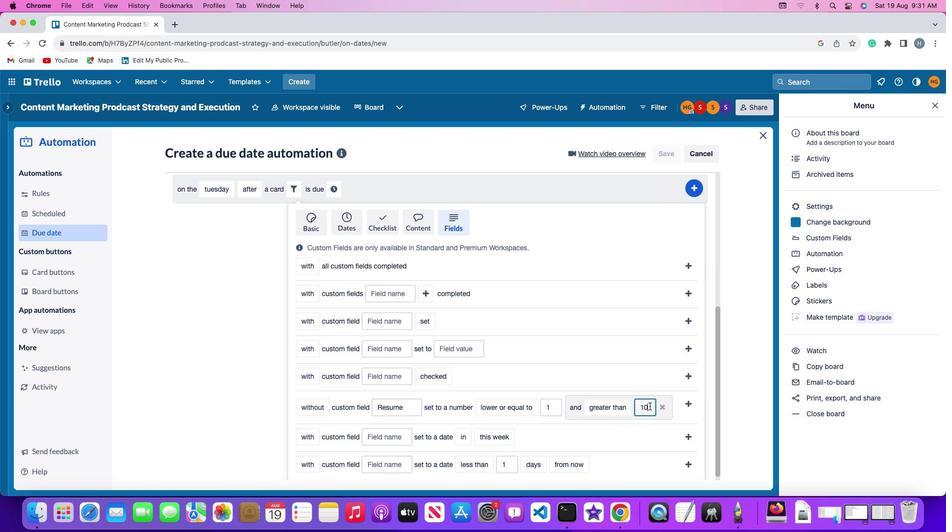 
Action: Key pressed Key.backspaceKey.backspace
Screenshot: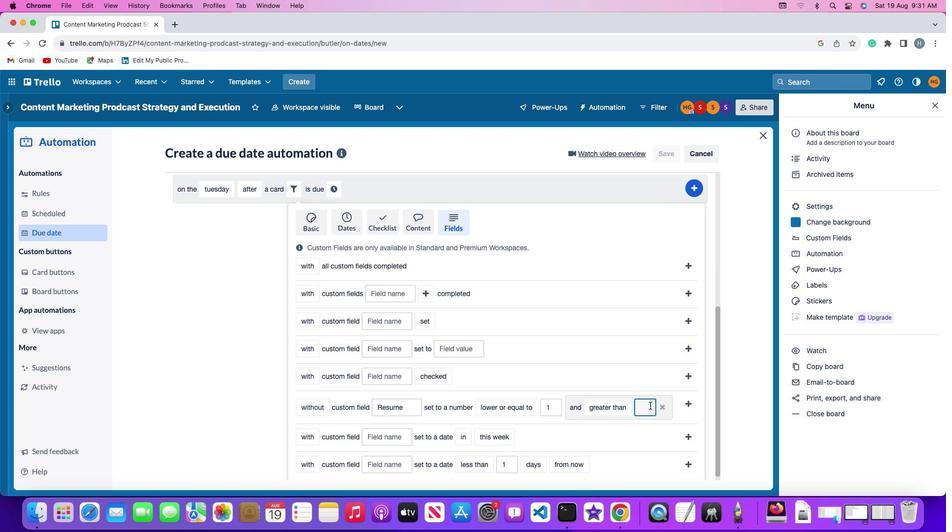 
Action: Mouse moved to (647, 403)
Screenshot: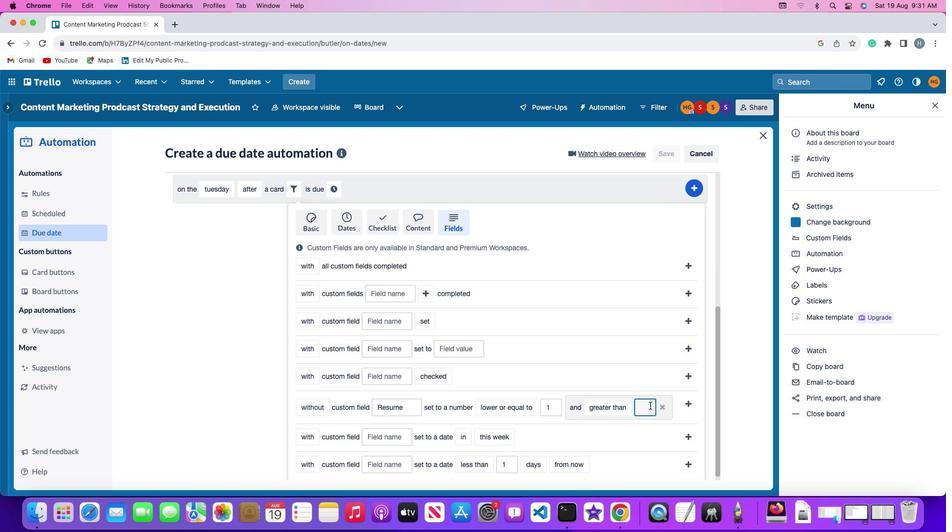 
Action: Key pressed '1'
Screenshot: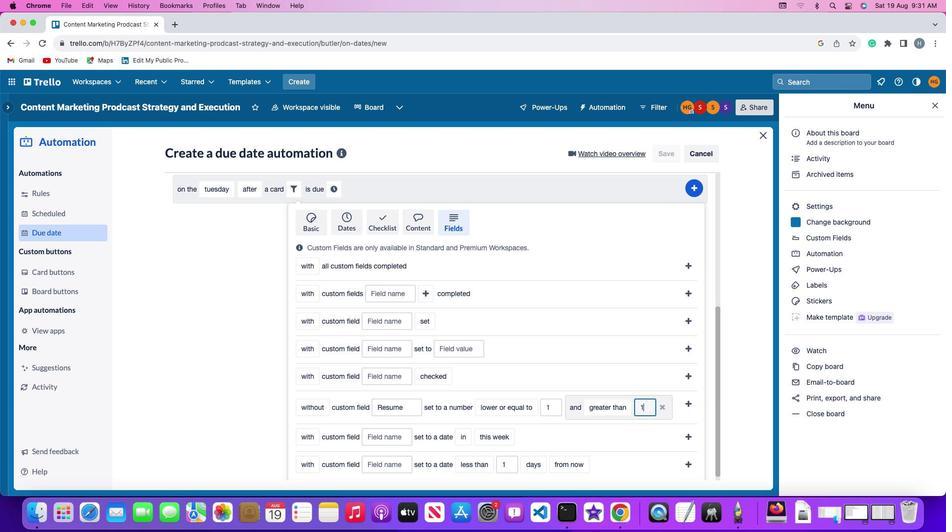 
Action: Mouse moved to (647, 403)
Screenshot: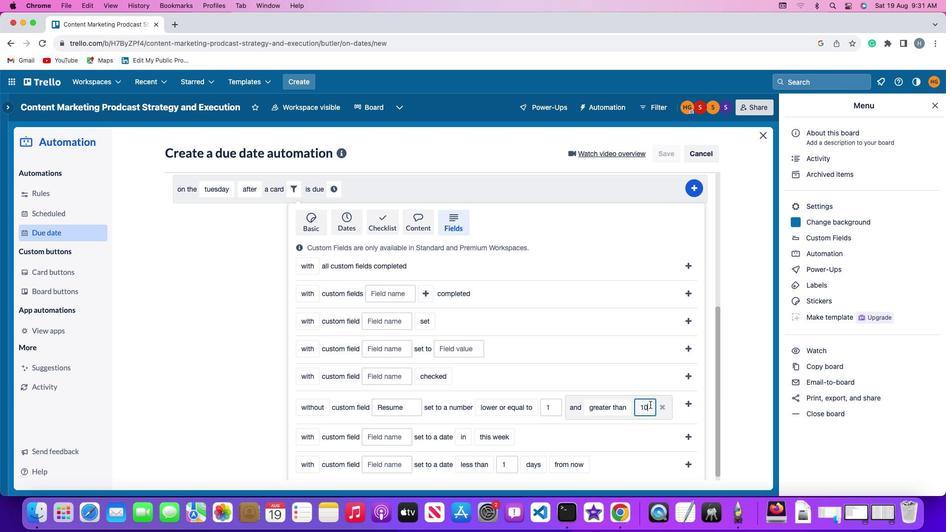 
Action: Key pressed '0'
Screenshot: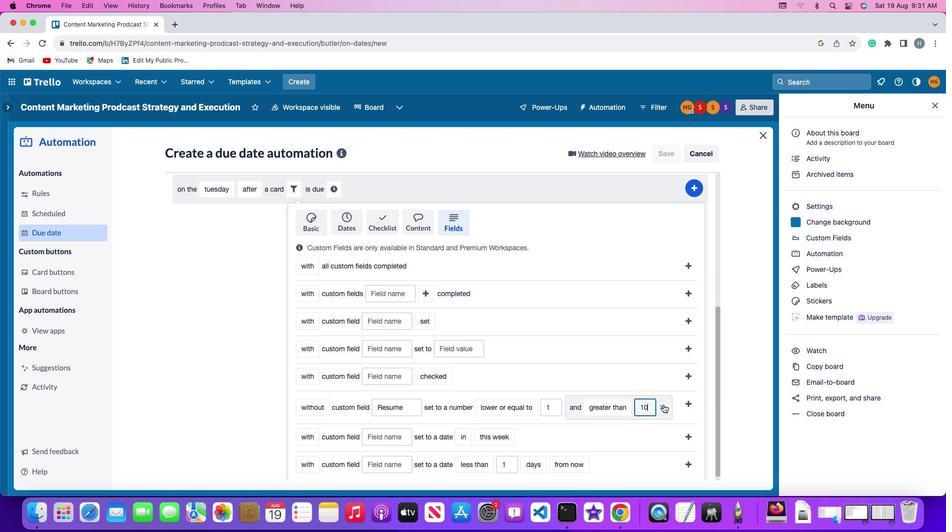 
Action: Mouse moved to (684, 400)
Screenshot: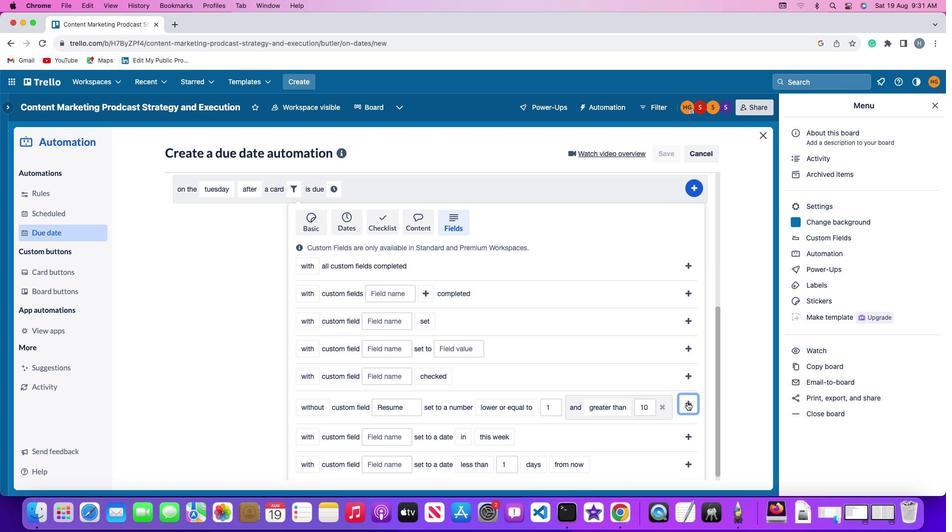 
Action: Mouse pressed left at (684, 400)
Screenshot: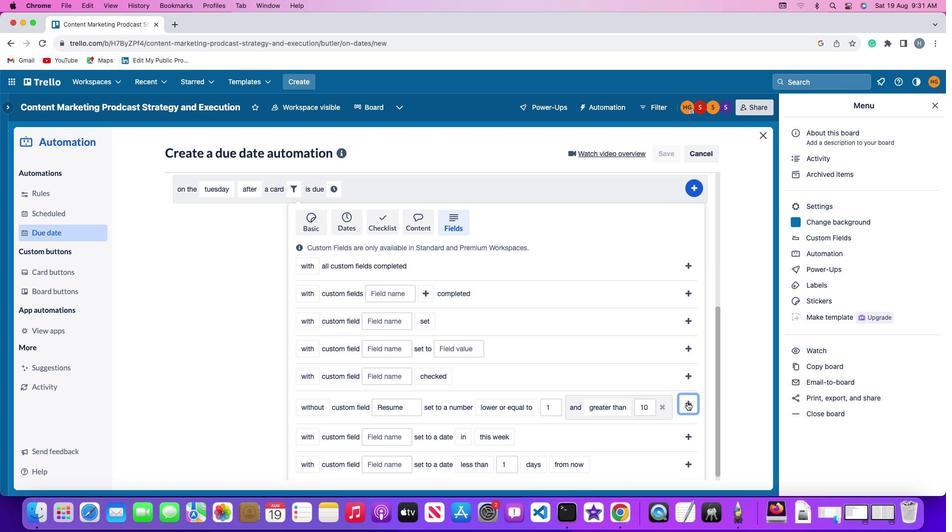 
Action: Mouse moved to (625, 427)
Screenshot: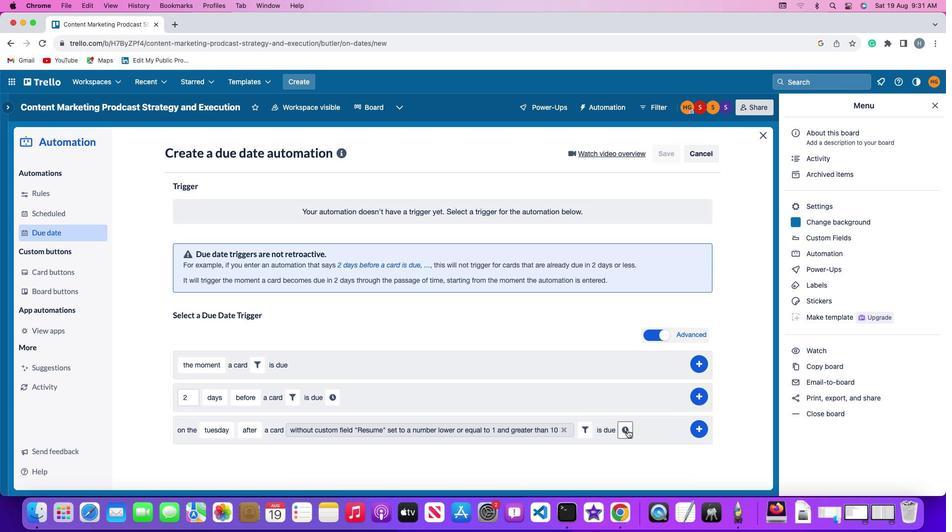 
Action: Mouse pressed left at (625, 427)
Screenshot: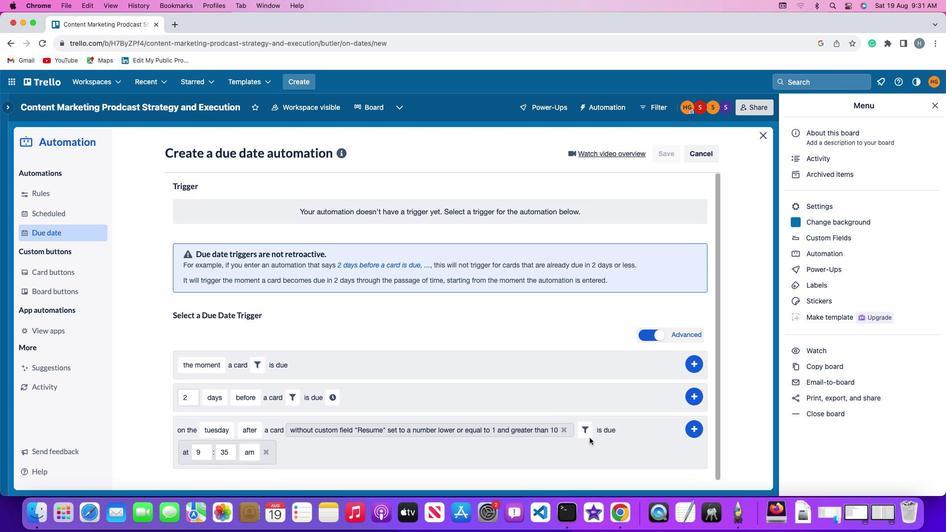 
Action: Mouse moved to (205, 449)
Screenshot: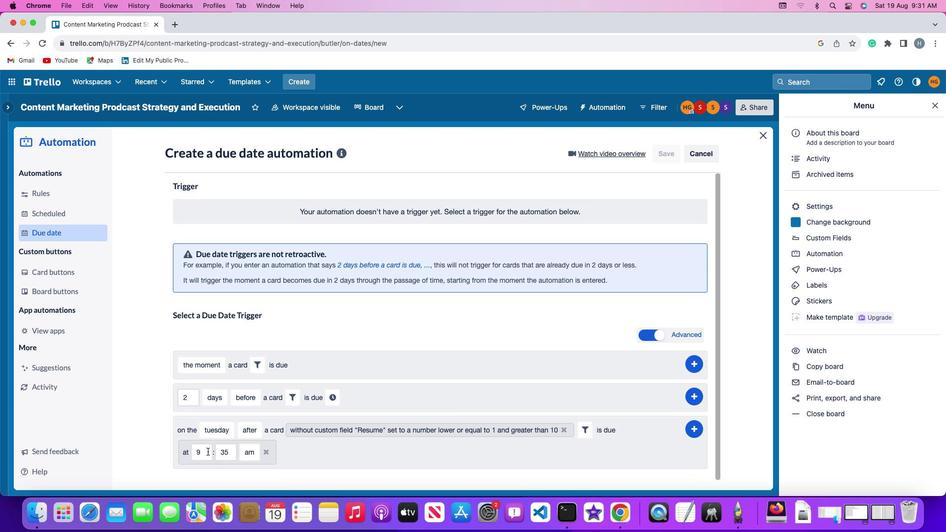 
Action: Mouse pressed left at (205, 449)
Screenshot: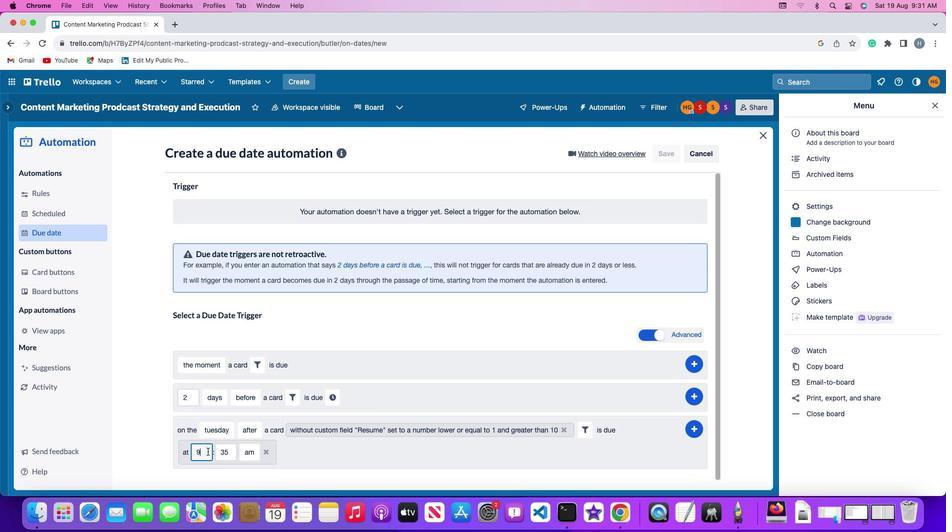 
Action: Mouse moved to (205, 449)
Screenshot: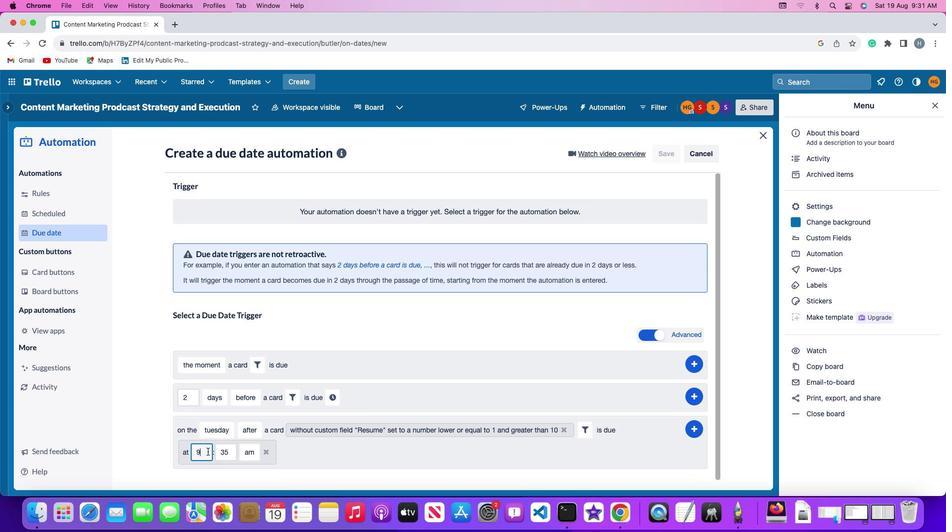 
Action: Key pressed Key.backspace
Screenshot: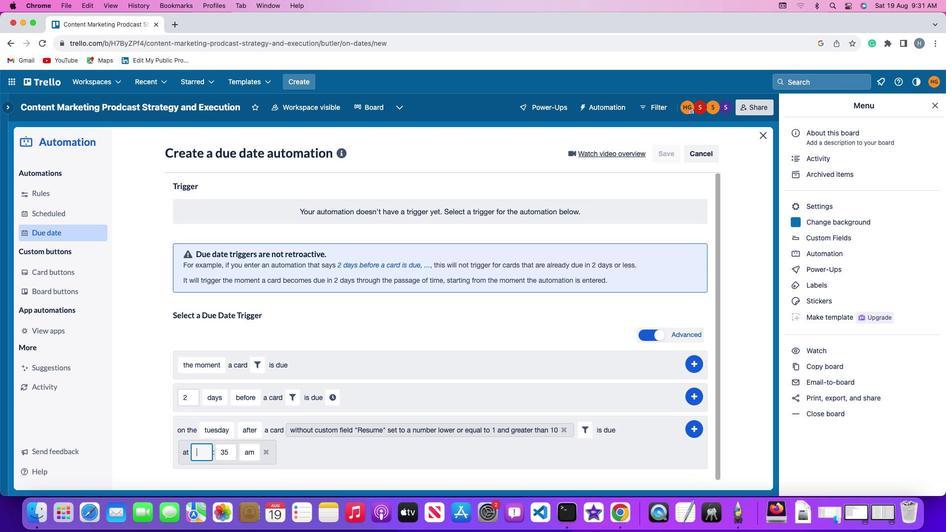 
Action: Mouse moved to (205, 449)
Screenshot: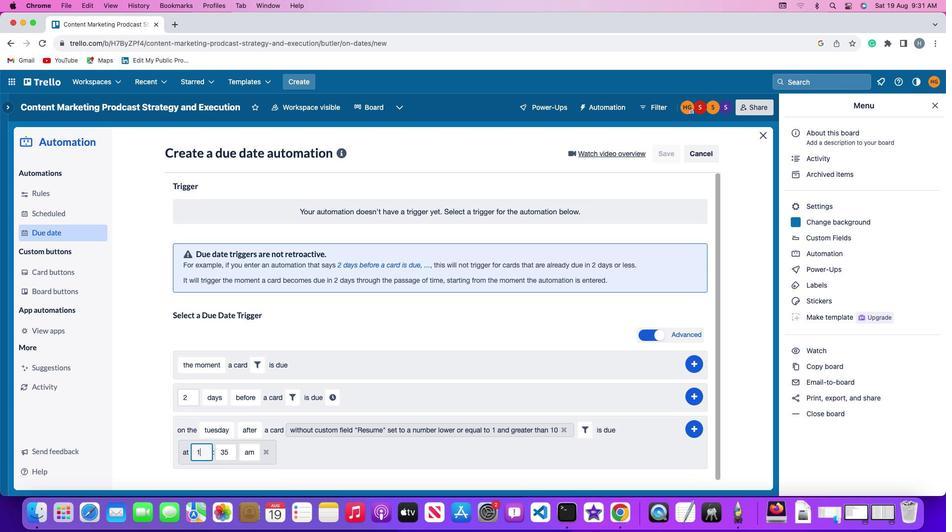
Action: Key pressed '1''1'
Screenshot: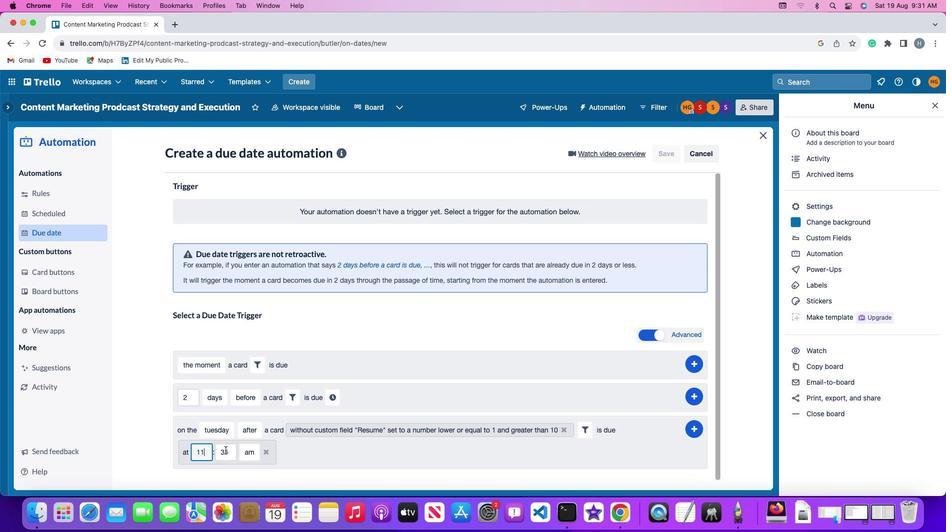
Action: Mouse moved to (228, 446)
Screenshot: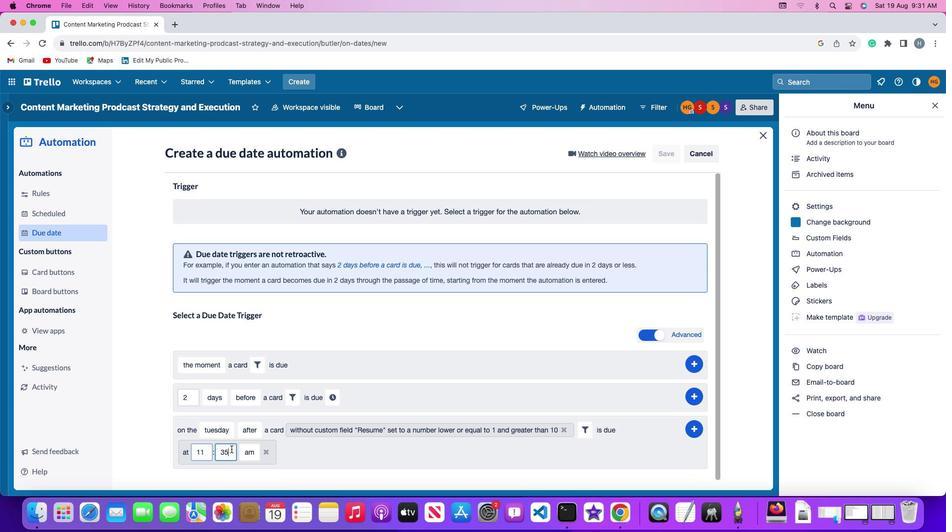 
Action: Mouse pressed left at (228, 446)
Screenshot: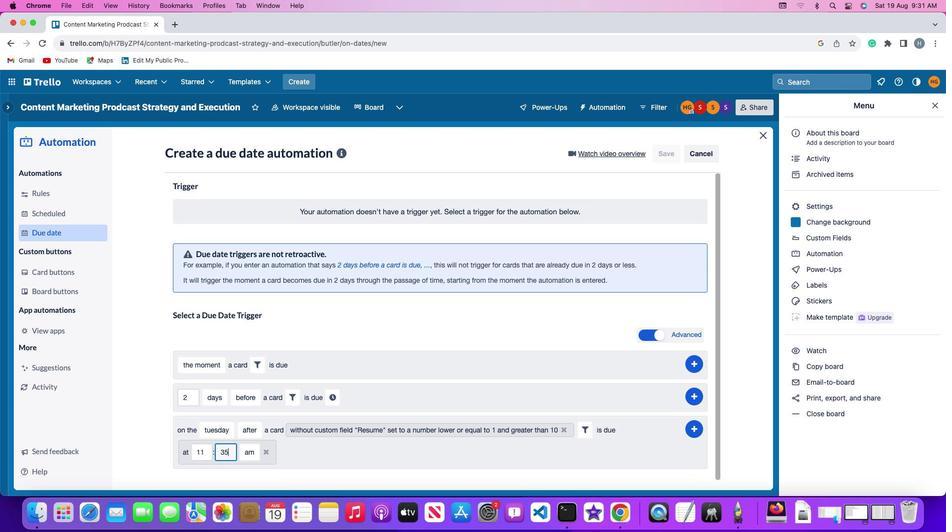 
Action: Key pressed Key.backspaceKey.backspace'0'
Screenshot: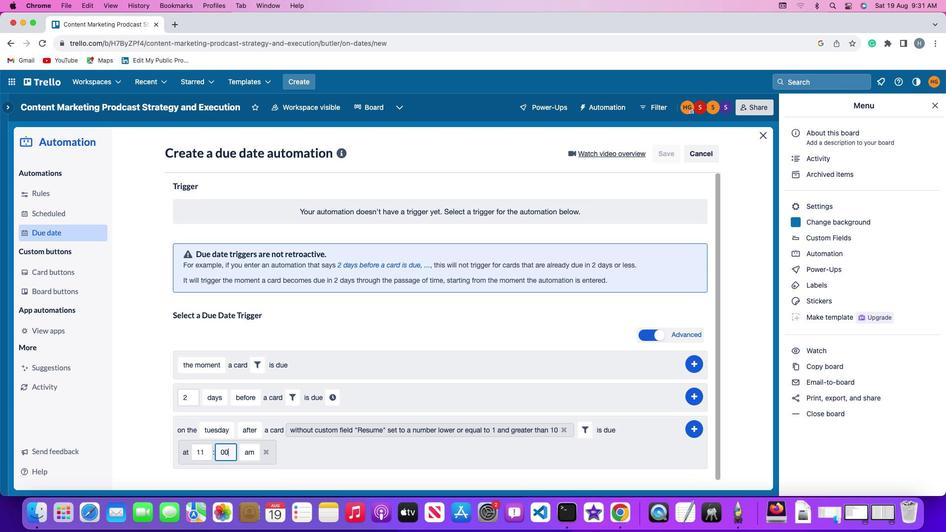 
Action: Mouse moved to (228, 446)
Screenshot: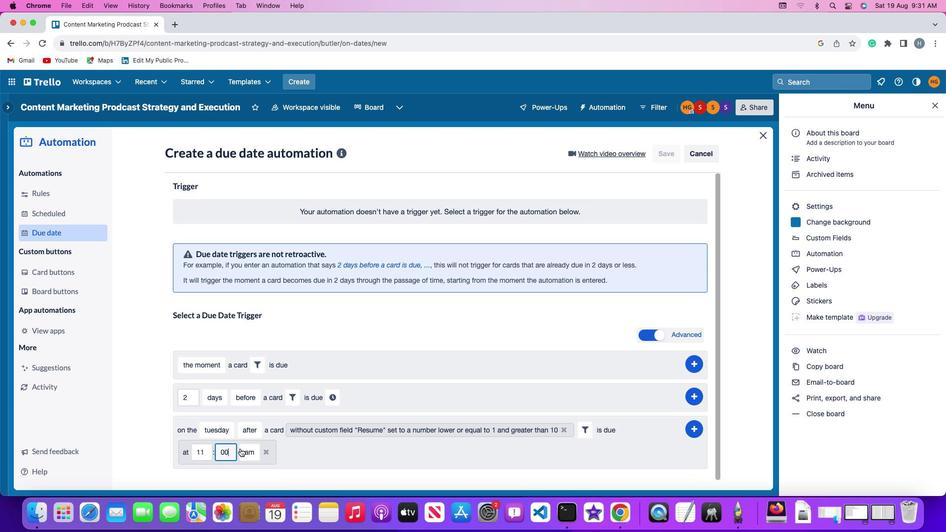 
Action: Key pressed '0'
Screenshot: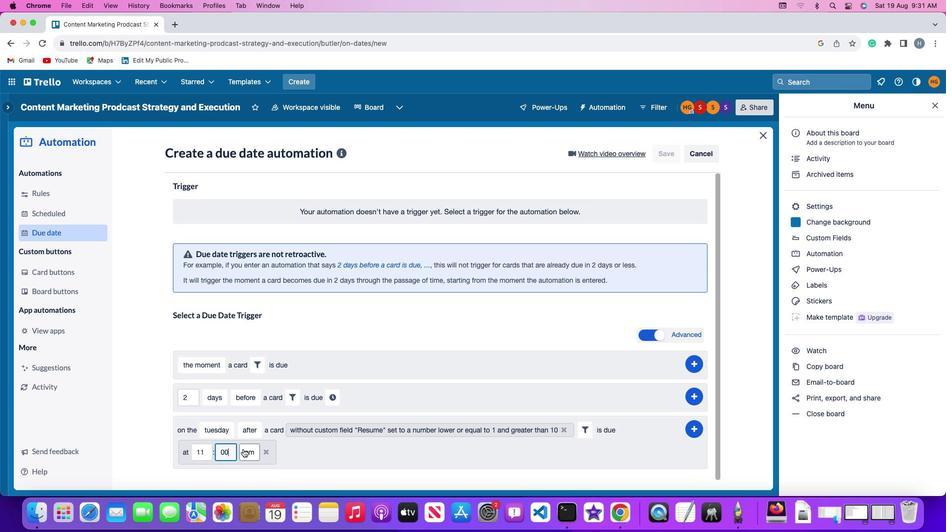 
Action: Mouse moved to (243, 446)
Screenshot: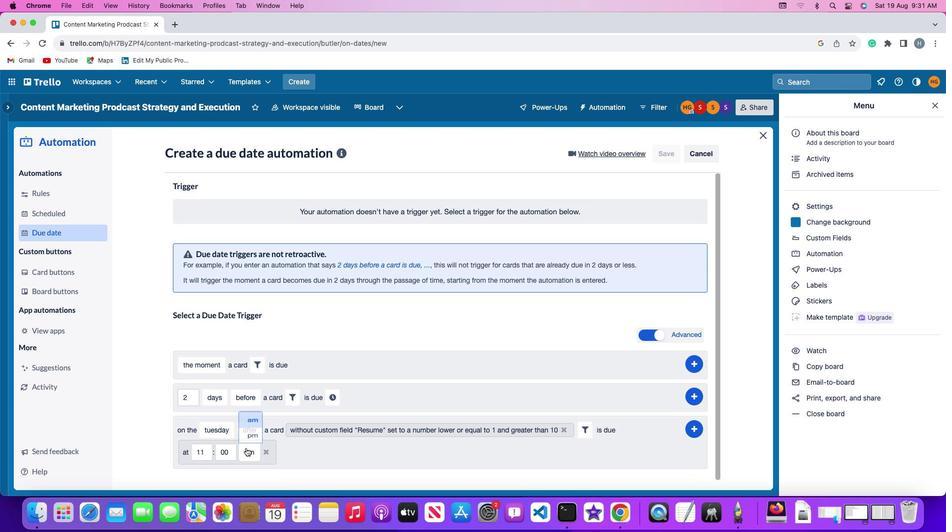 
Action: Mouse pressed left at (243, 446)
Screenshot: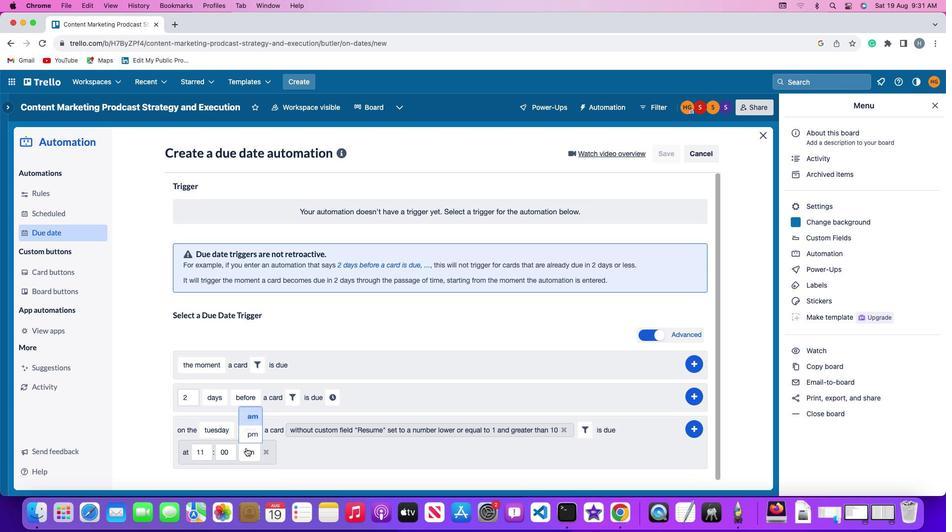 
Action: Mouse moved to (250, 410)
Screenshot: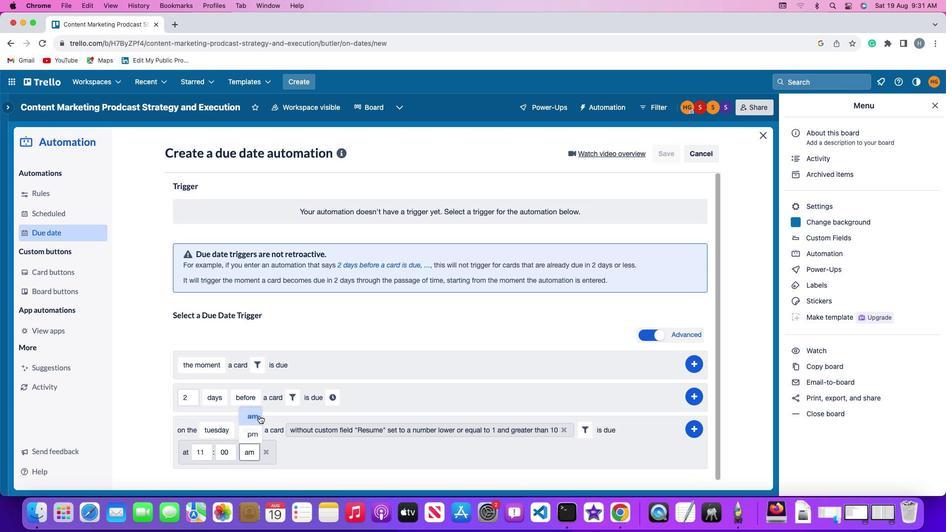 
Action: Mouse pressed left at (250, 410)
Screenshot: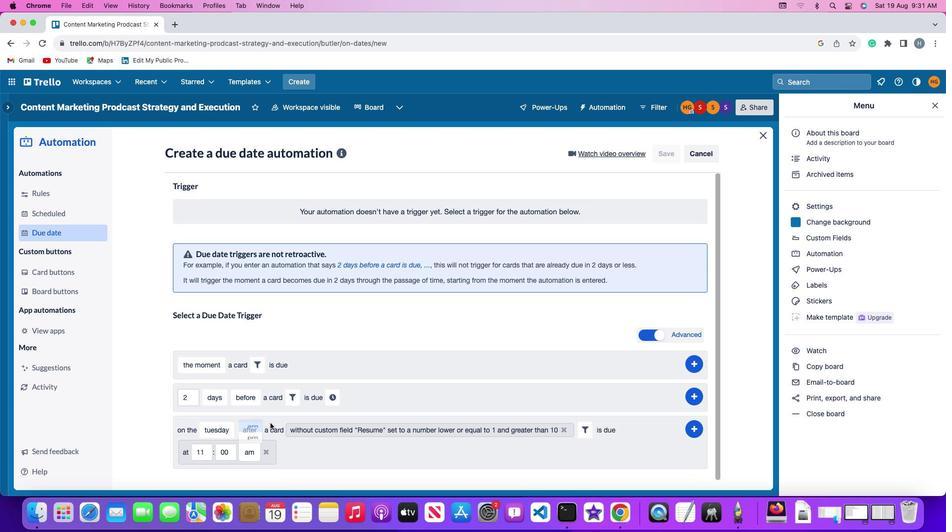 
Action: Mouse moved to (692, 423)
Screenshot: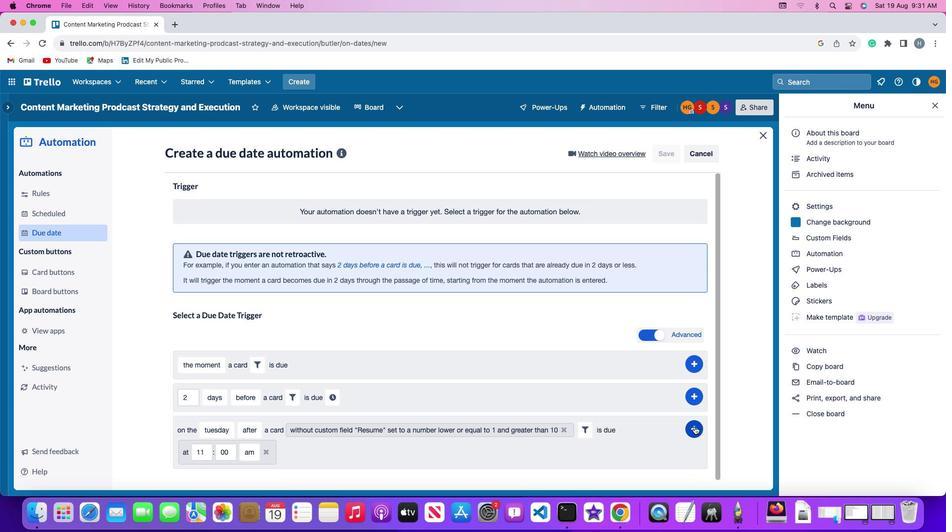 
Action: Mouse pressed left at (692, 423)
Screenshot: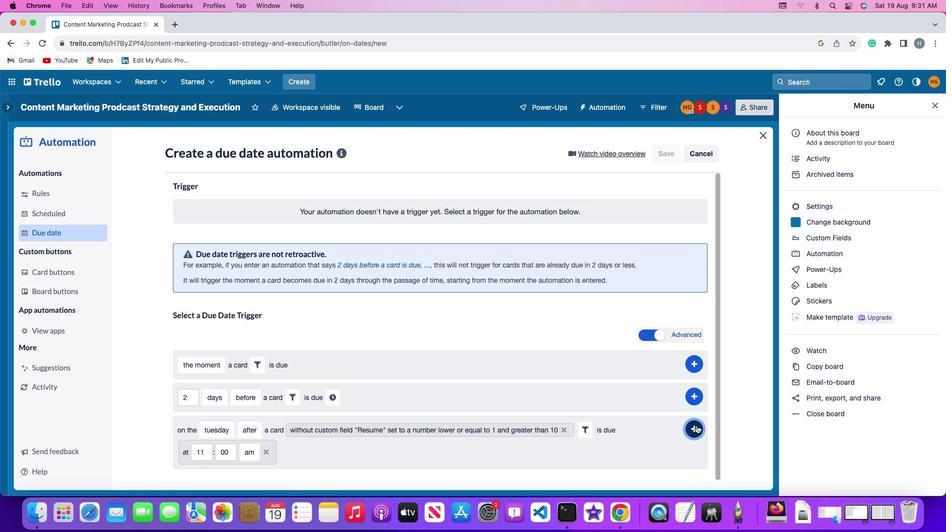 
Action: Mouse moved to (748, 342)
Screenshot: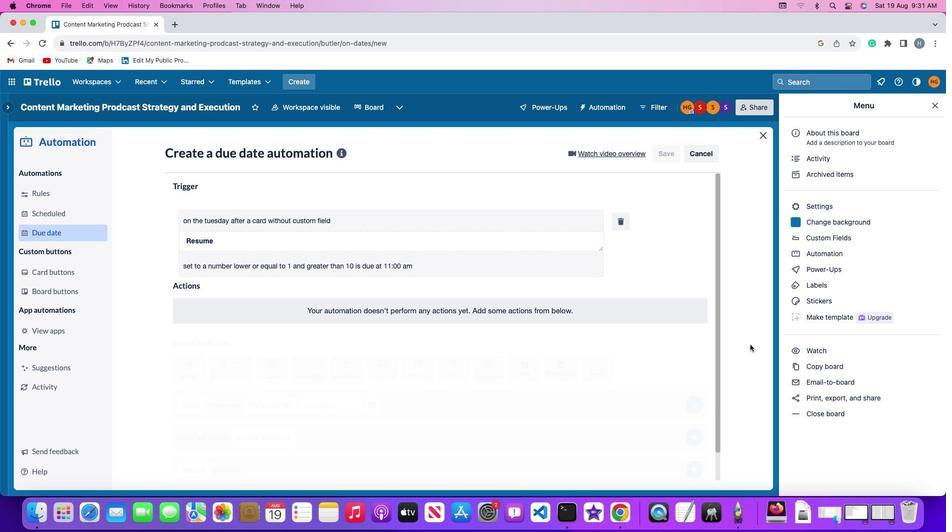 
